 Task: Look for Airbnb properties in Lenbe, Haiti from 12th  December, 2023 to 15th December, 2023 for 3 adults.2 bedrooms having 3 beds and 1 bathroom. Property type can be flat. Booking option can be shelf check-in. Look for 3 properties as per requirement.
Action: Mouse moved to (451, 87)
Screenshot: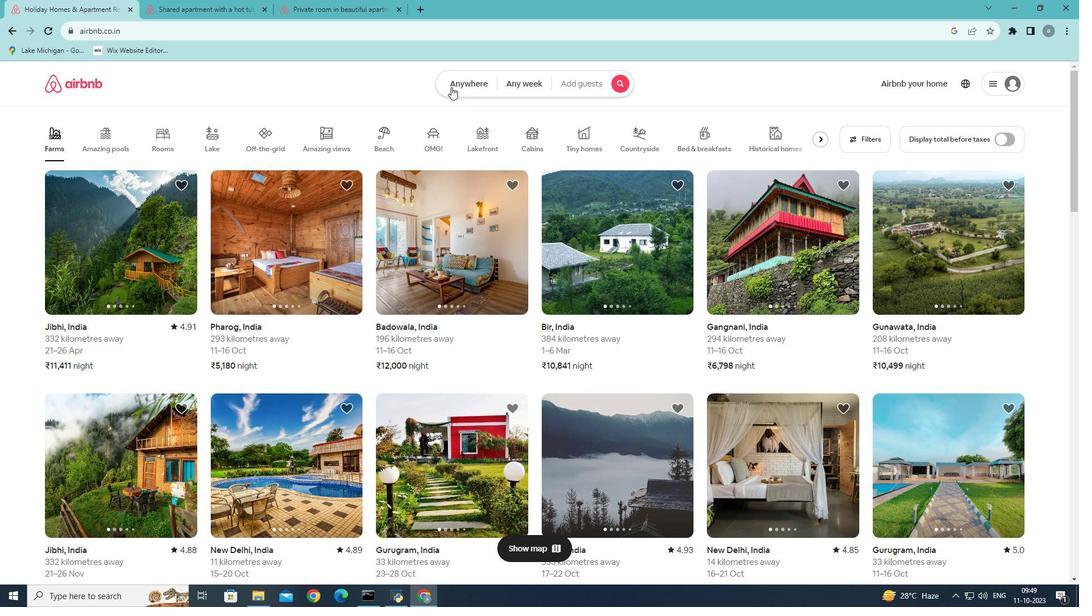 
Action: Mouse pressed left at (451, 87)
Screenshot: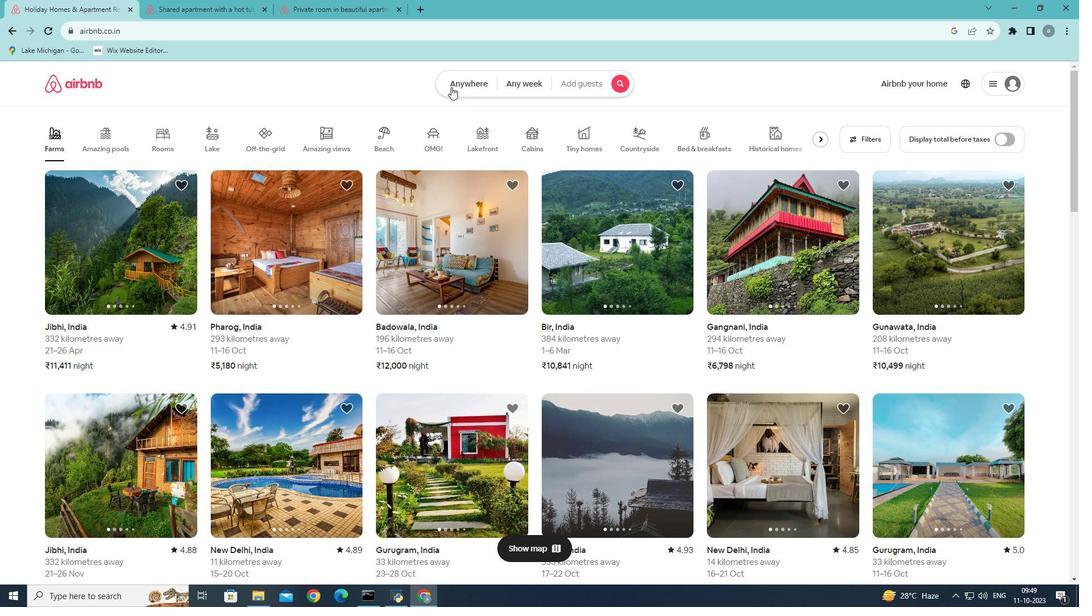 
Action: Mouse moved to (373, 127)
Screenshot: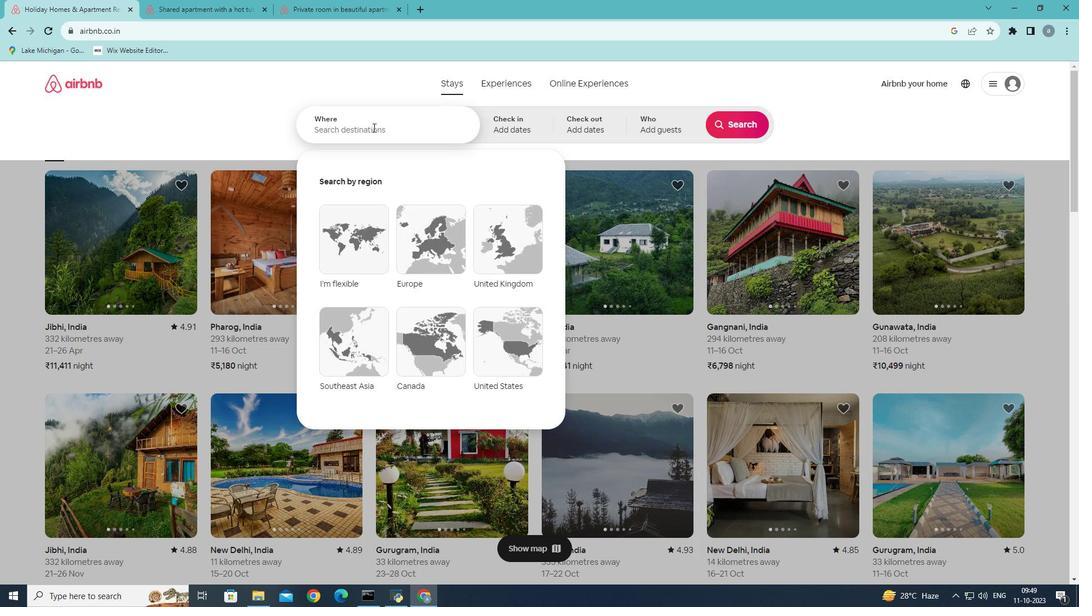 
Action: Mouse pressed left at (373, 127)
Screenshot: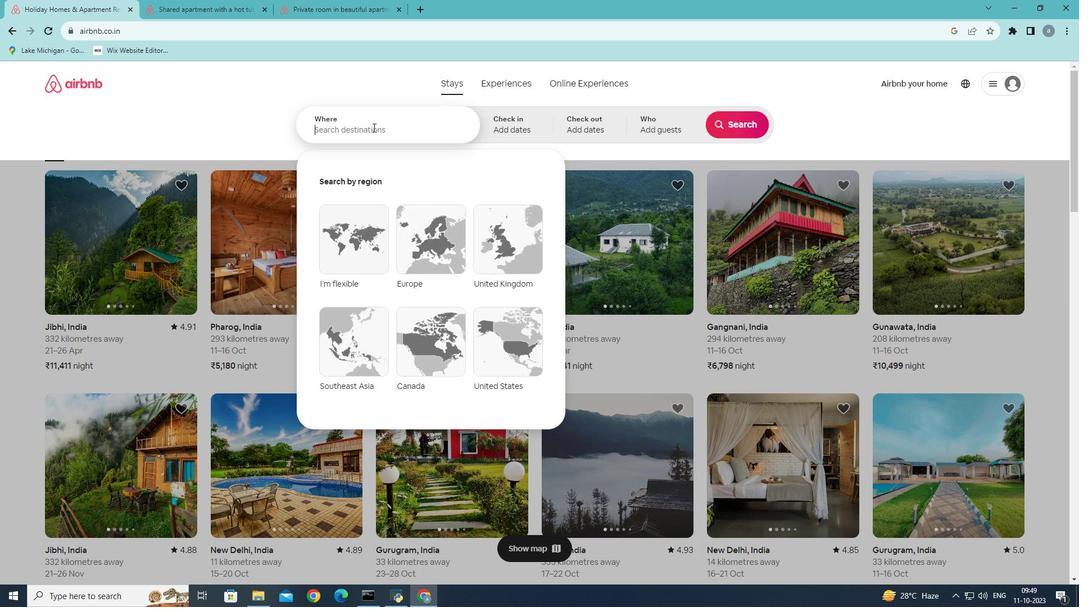 
Action: Key pressed <Key.shift><Key.shift><Key.shift><Key.shift><Key.shift><Key.shift><Key.shift><Key.shift><Key.shift><Key.shift><Key.shift><Key.shift>Lenbe
Screenshot: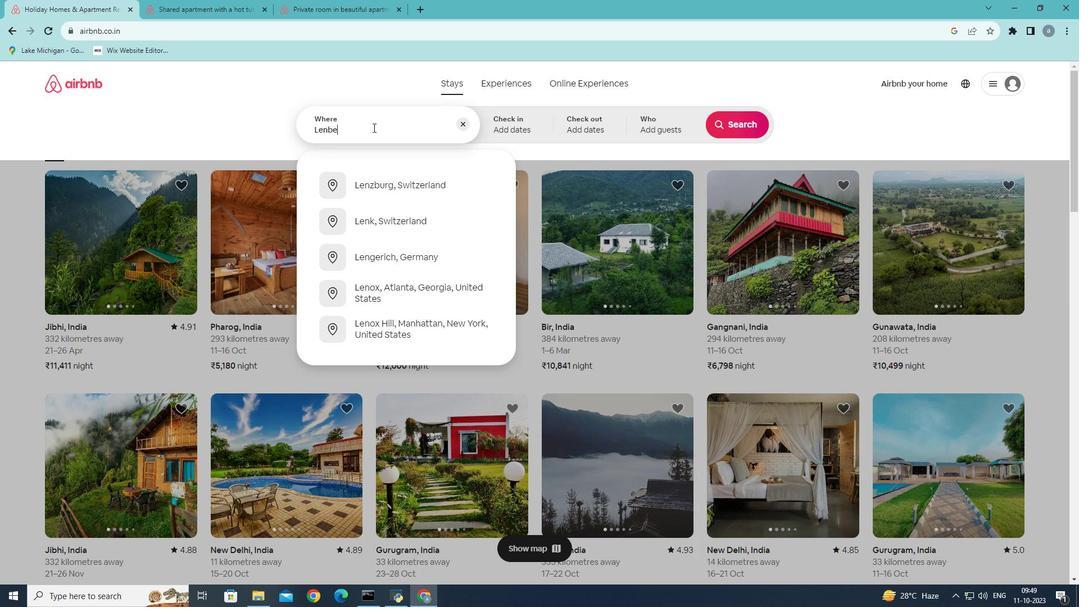 
Action: Mouse moved to (386, 223)
Screenshot: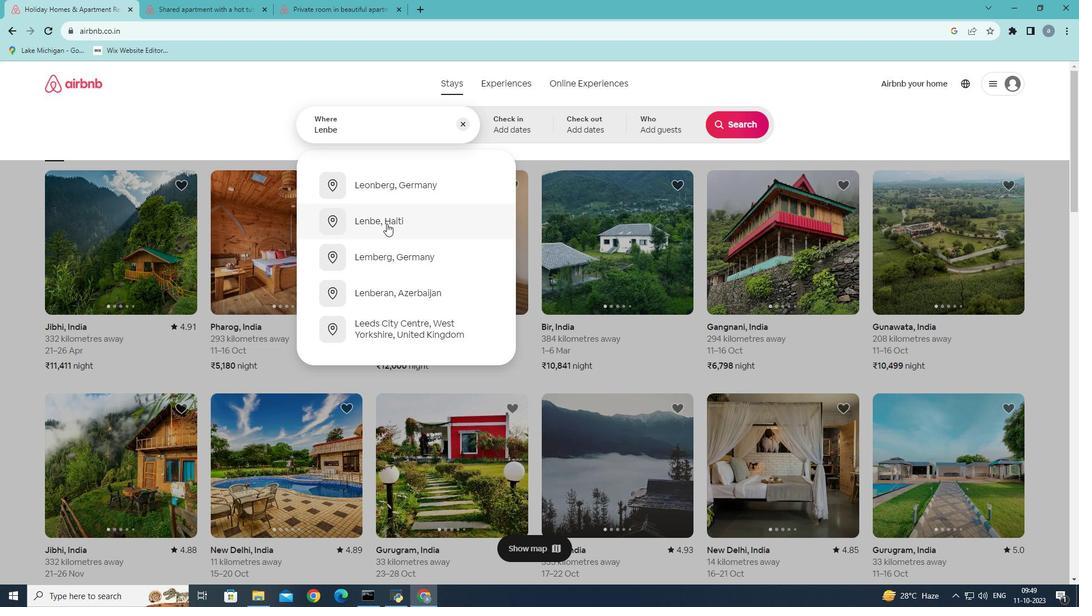 
Action: Mouse pressed left at (386, 223)
Screenshot: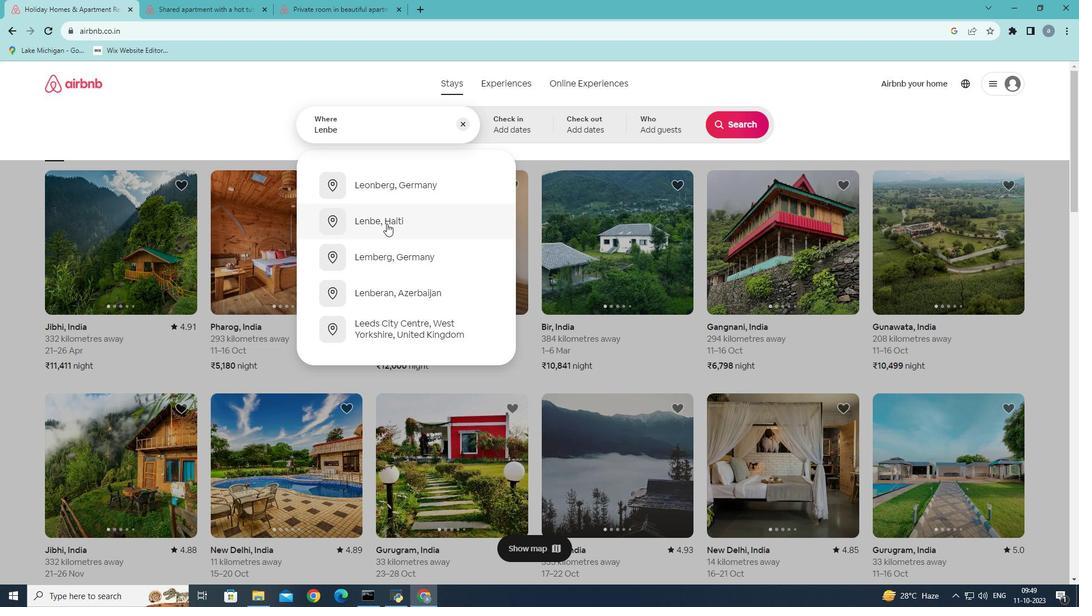 
Action: Mouse moved to (730, 213)
Screenshot: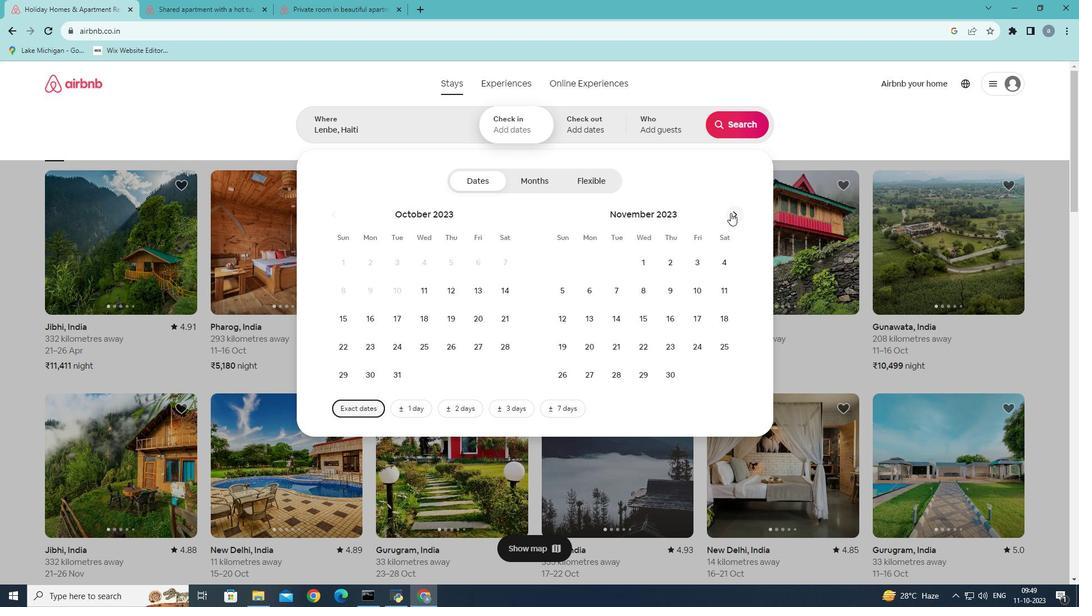 
Action: Mouse pressed left at (730, 213)
Screenshot: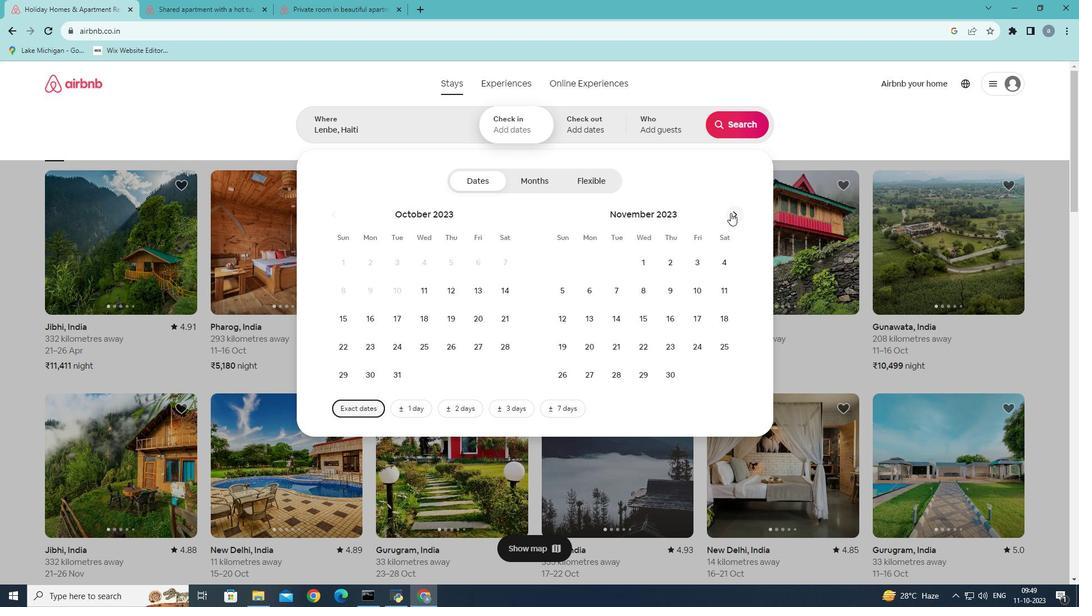 
Action: Mouse moved to (617, 314)
Screenshot: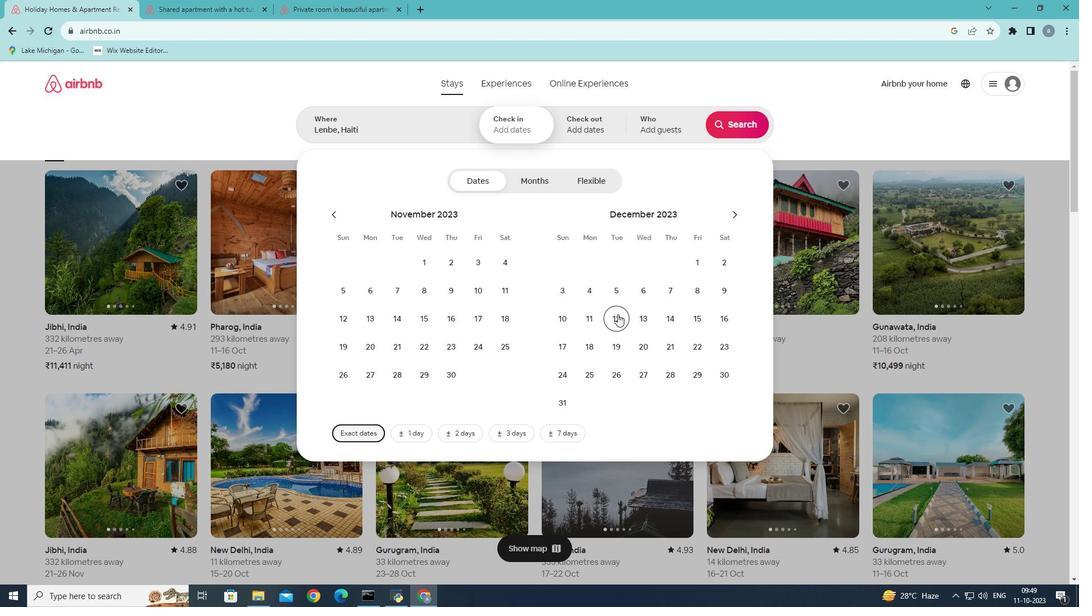 
Action: Mouse pressed left at (617, 314)
Screenshot: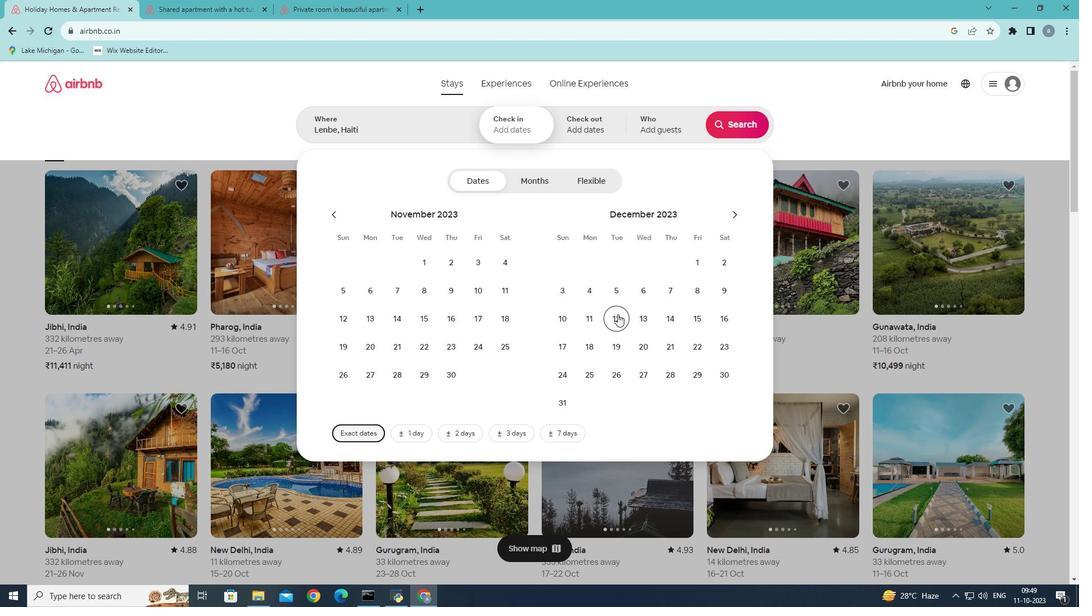 
Action: Mouse moved to (698, 315)
Screenshot: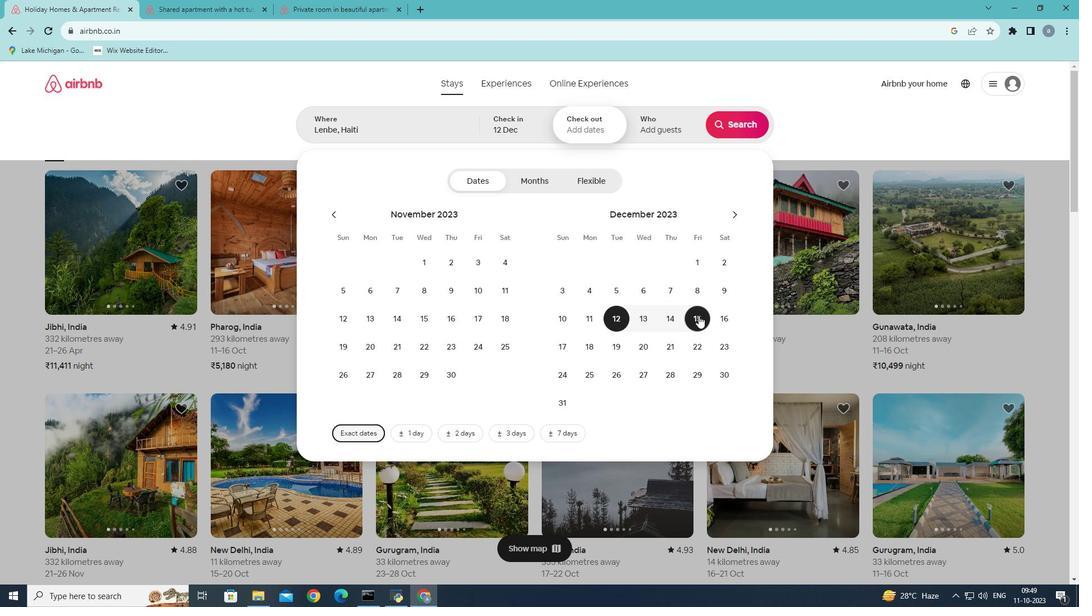 
Action: Mouse pressed left at (698, 315)
Screenshot: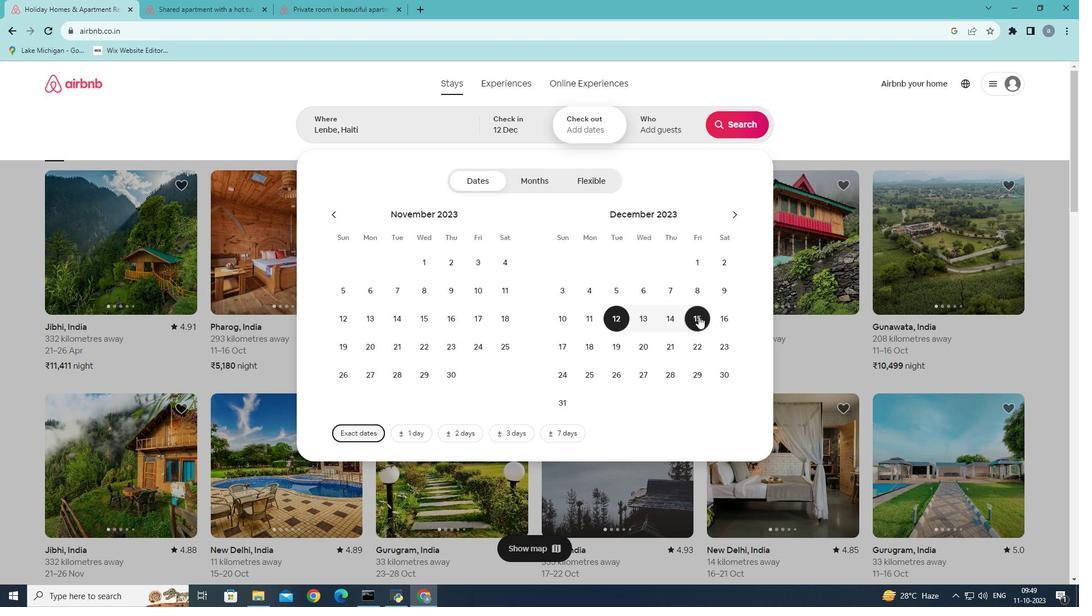 
Action: Mouse moved to (674, 131)
Screenshot: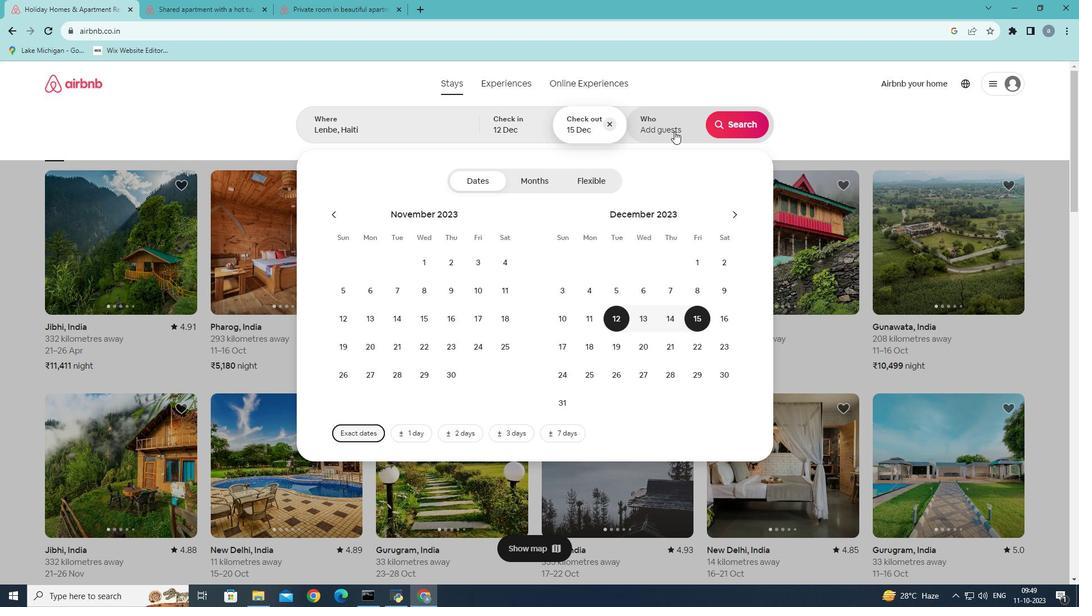 
Action: Mouse pressed left at (674, 131)
Screenshot: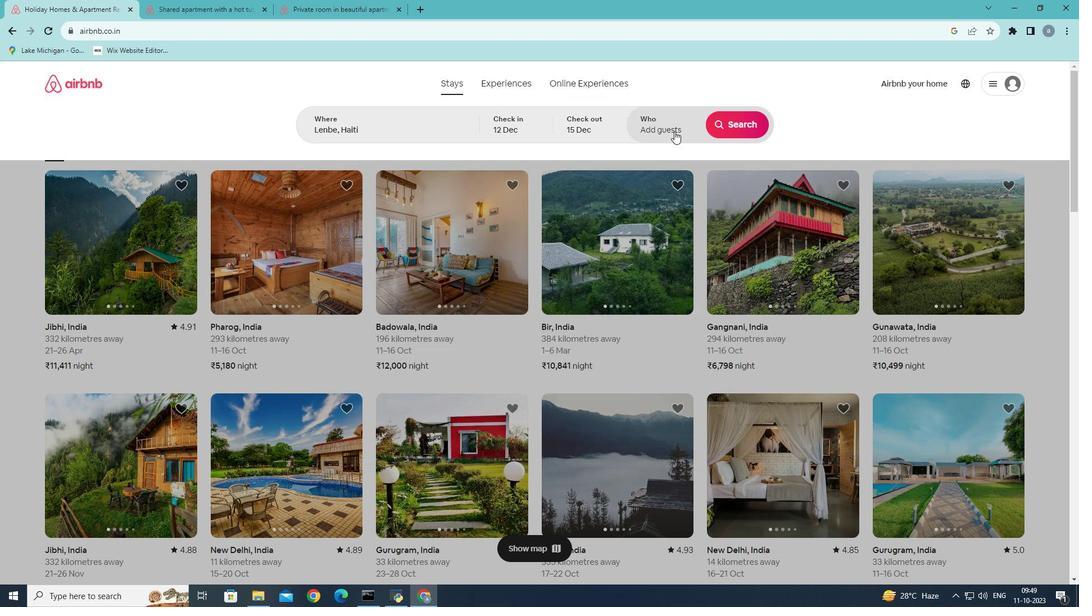 
Action: Mouse moved to (740, 180)
Screenshot: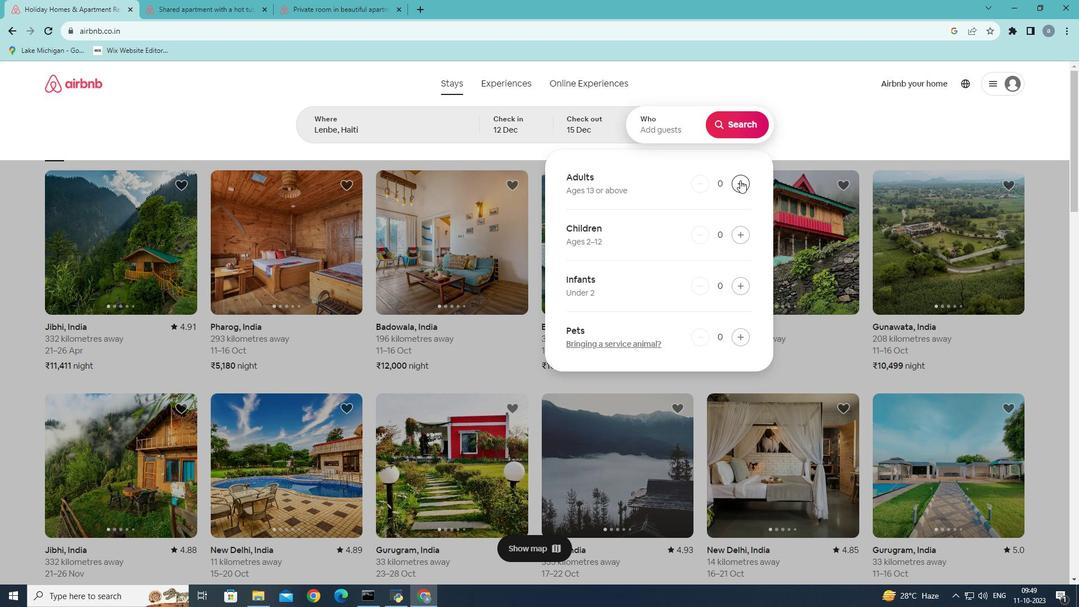 
Action: Mouse pressed left at (740, 180)
Screenshot: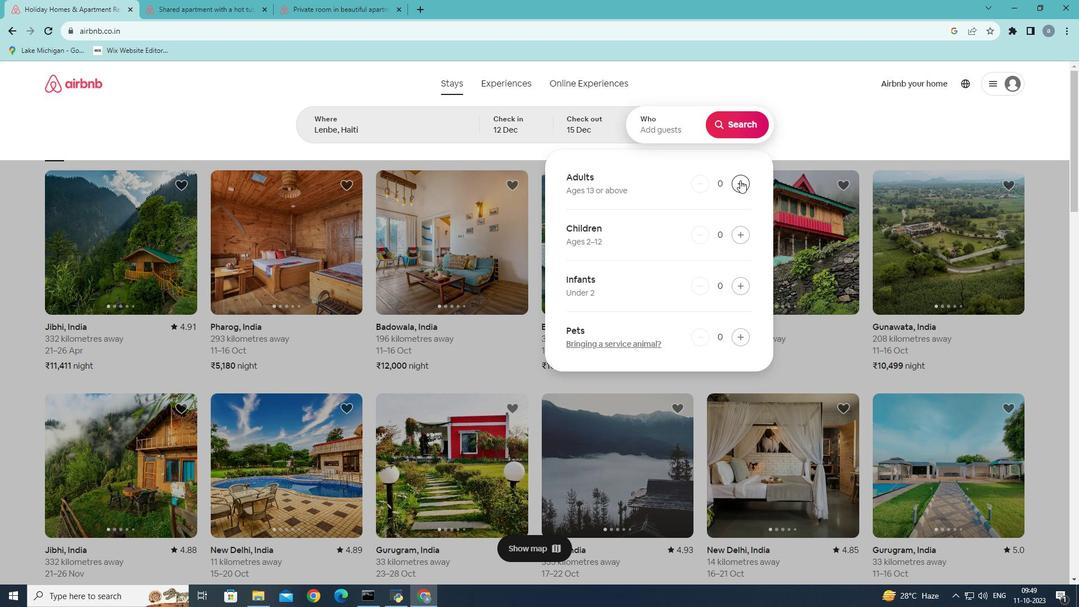 
Action: Mouse pressed left at (740, 180)
Screenshot: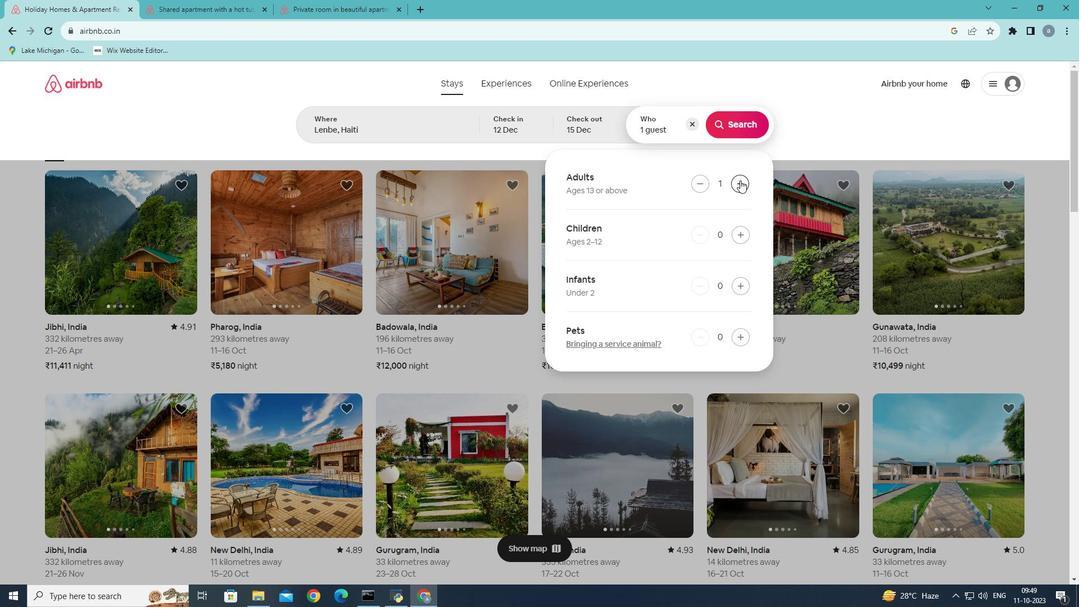 
Action: Mouse pressed left at (740, 180)
Screenshot: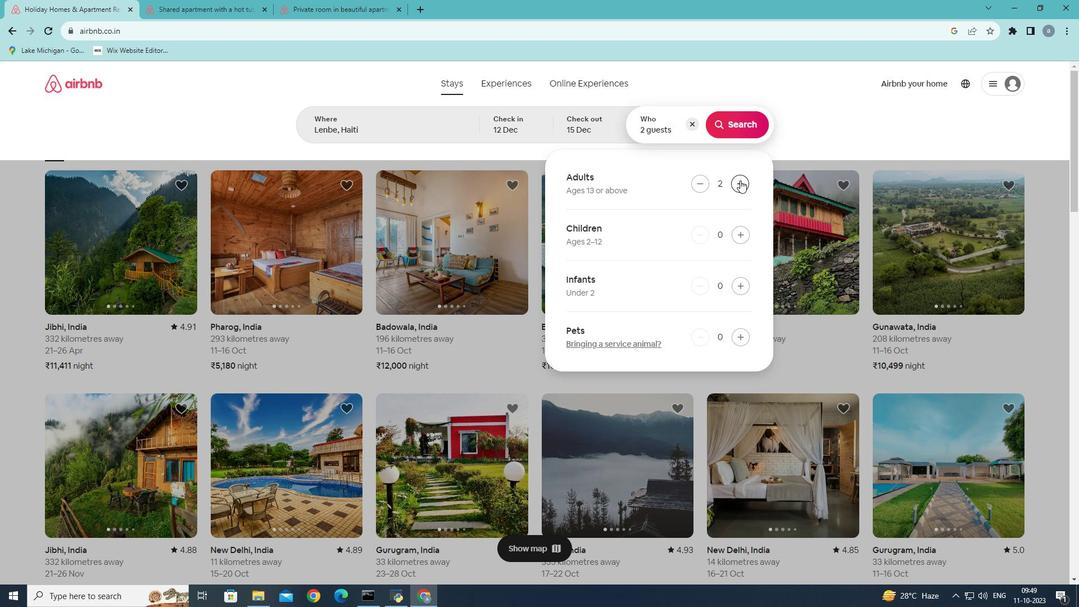 
Action: Mouse moved to (731, 126)
Screenshot: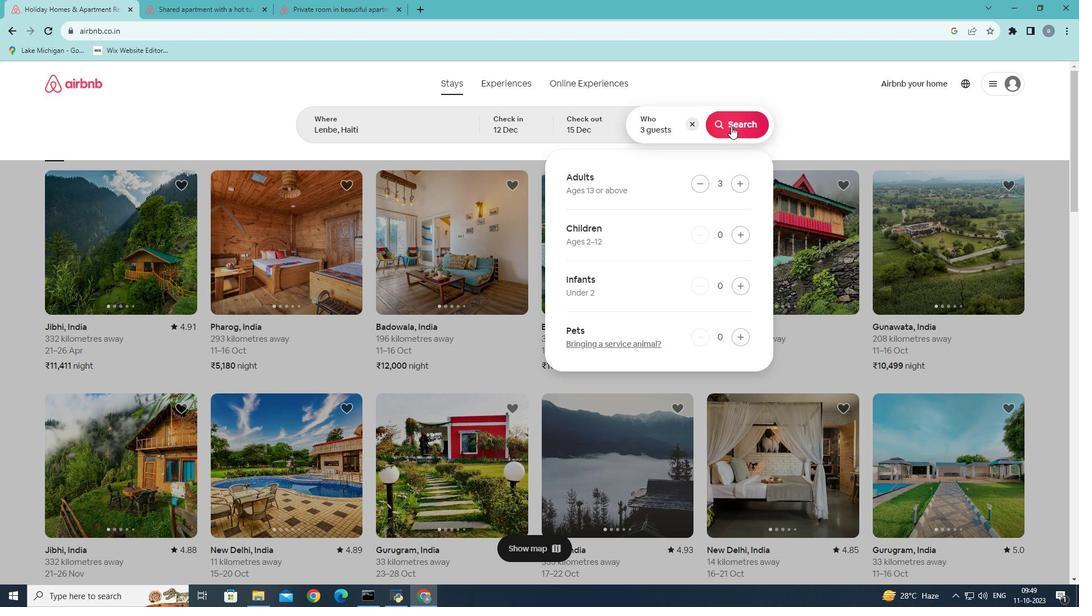 
Action: Mouse pressed left at (731, 126)
Screenshot: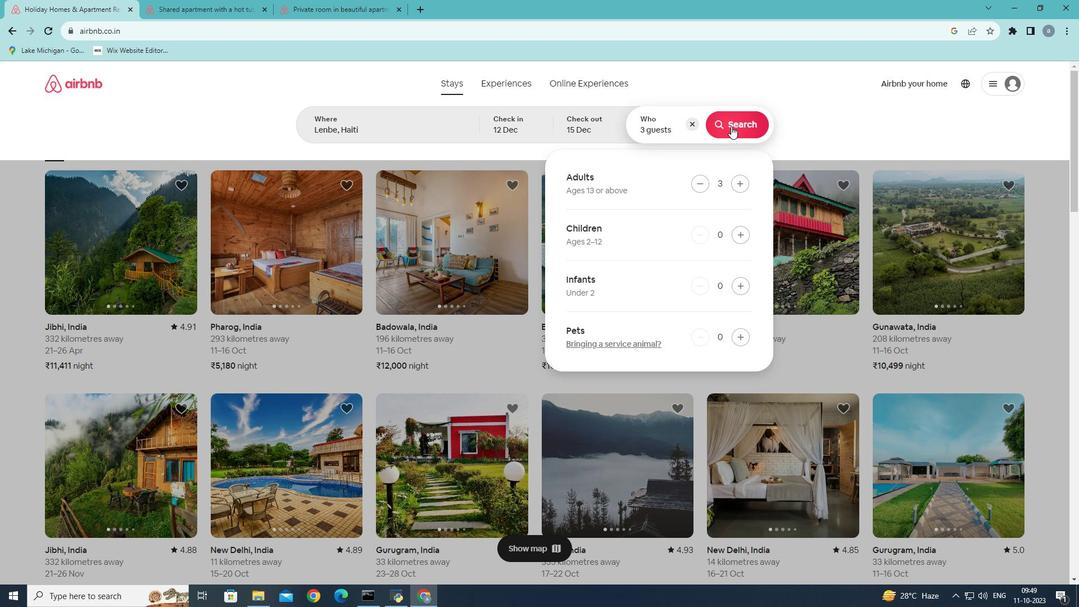 
Action: Mouse moved to (915, 131)
Screenshot: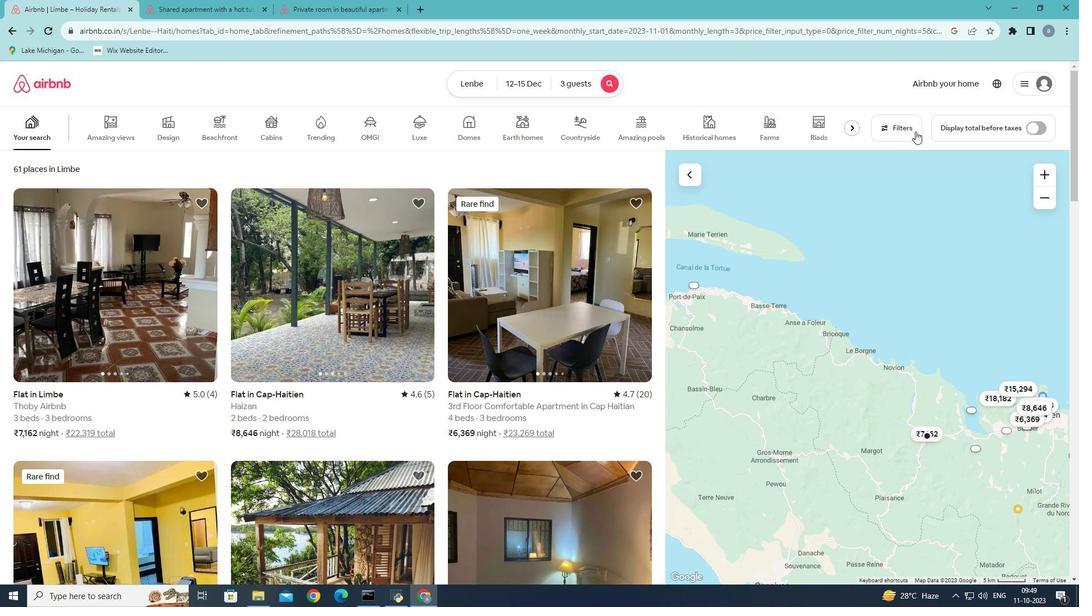 
Action: Mouse pressed left at (915, 131)
Screenshot: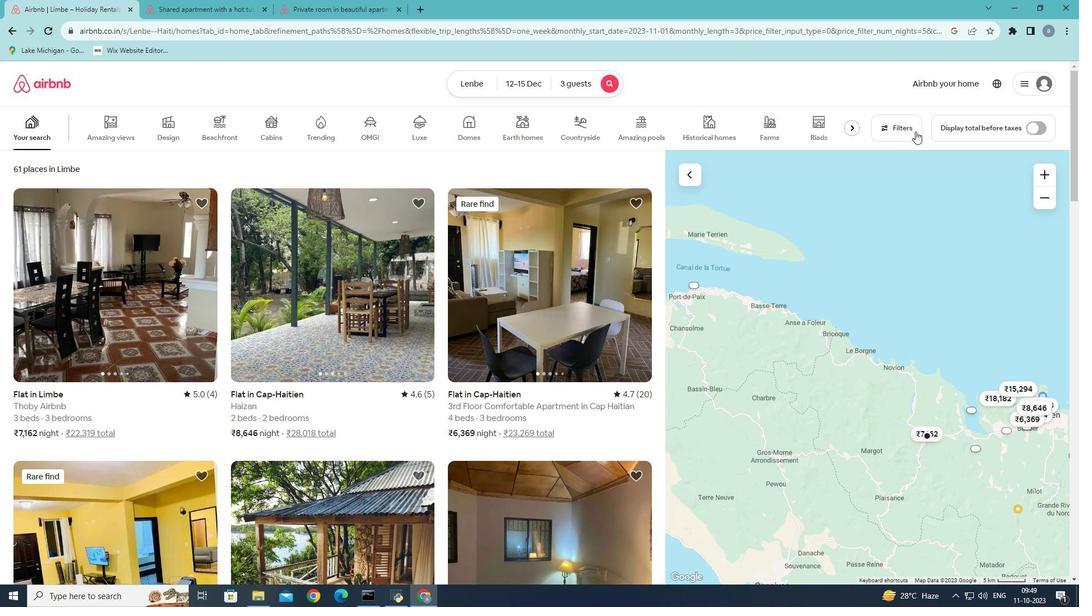
Action: Mouse moved to (438, 376)
Screenshot: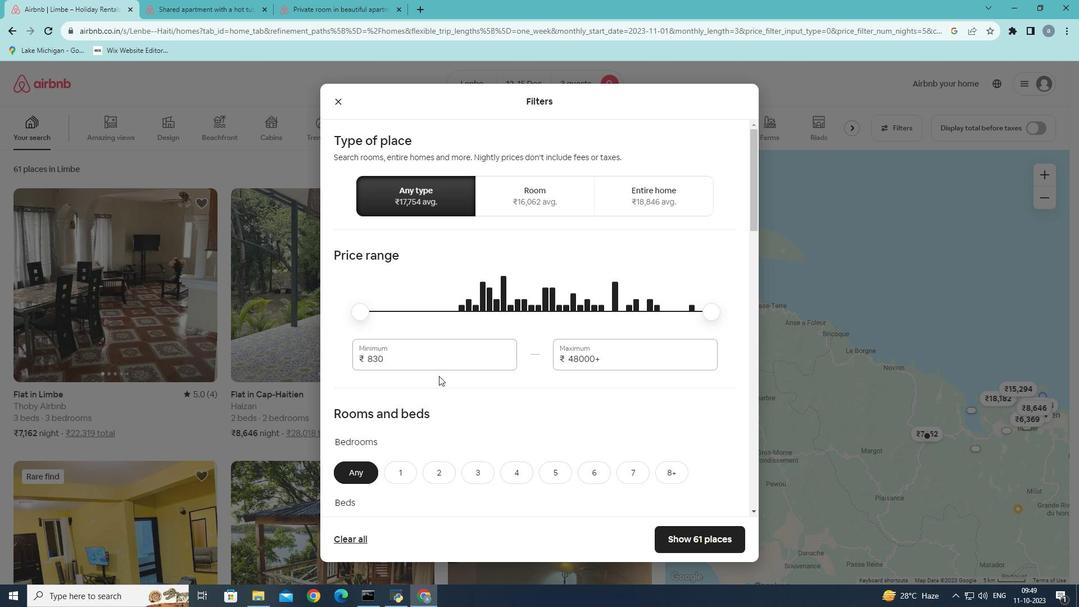 
Action: Mouse scrolled (438, 375) with delta (0, 0)
Screenshot: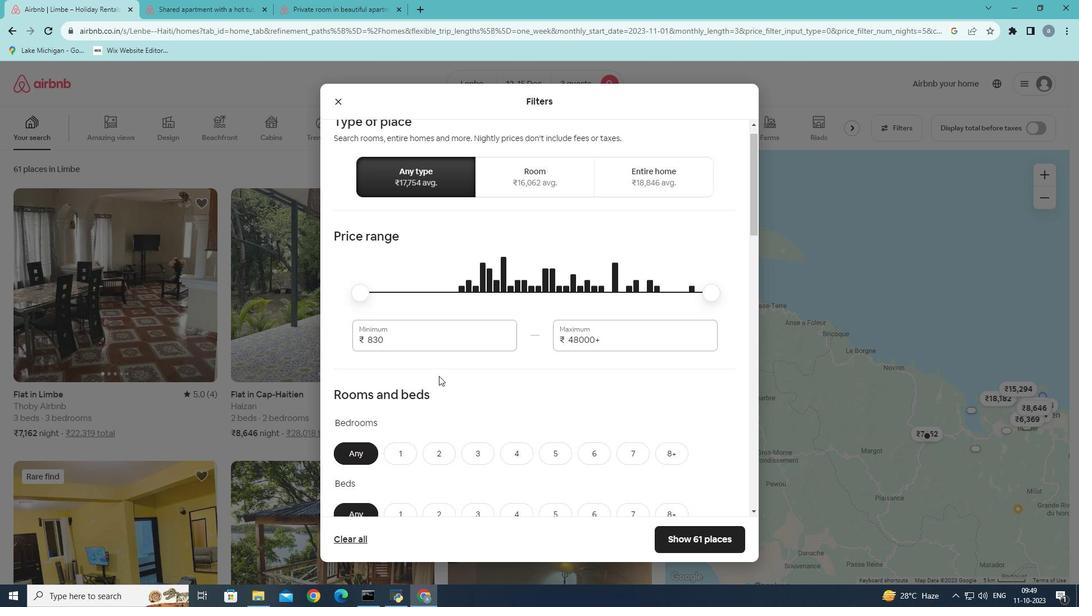 
Action: Mouse scrolled (438, 375) with delta (0, 0)
Screenshot: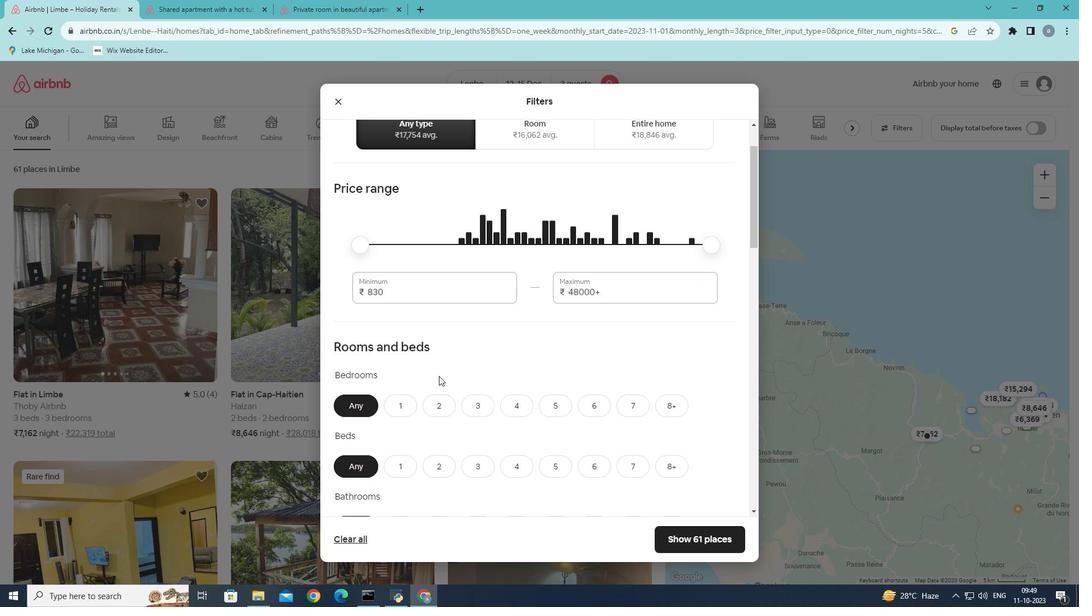 
Action: Mouse moved to (440, 362)
Screenshot: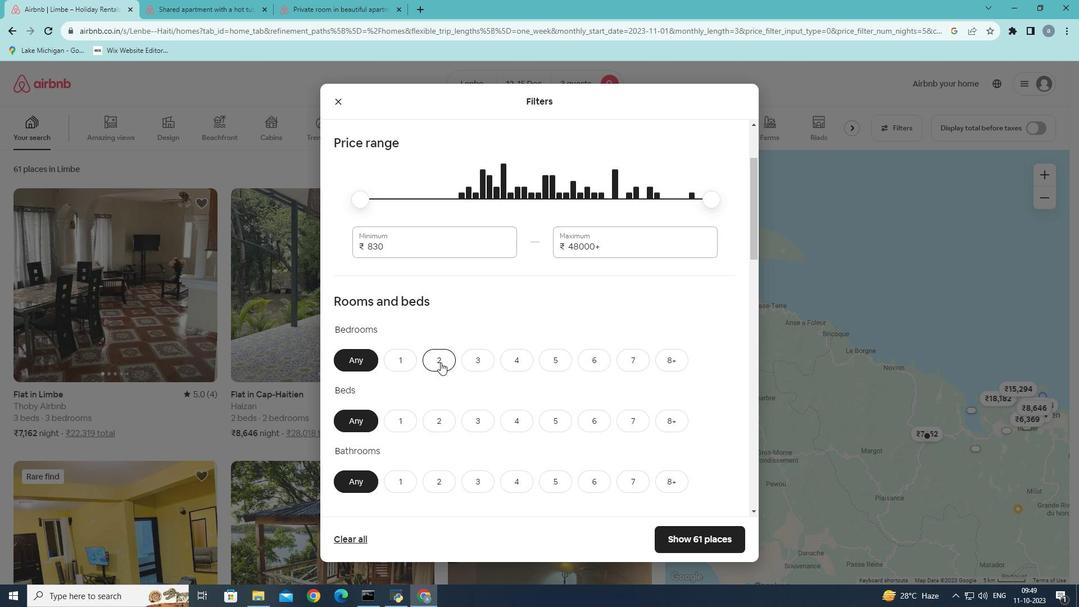 
Action: Mouse pressed left at (440, 362)
Screenshot: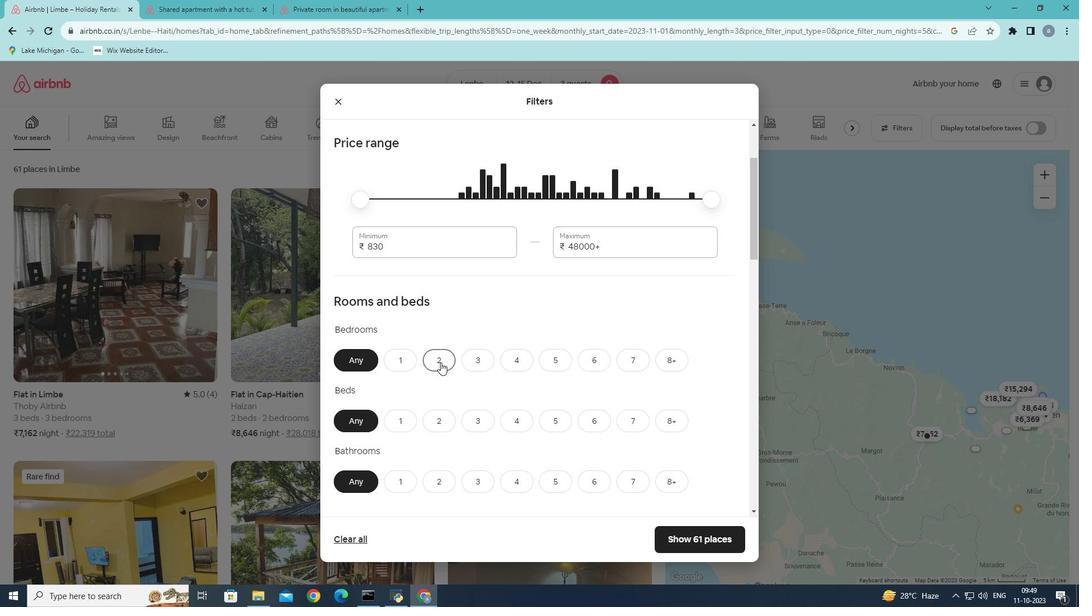 
Action: Mouse moved to (480, 424)
Screenshot: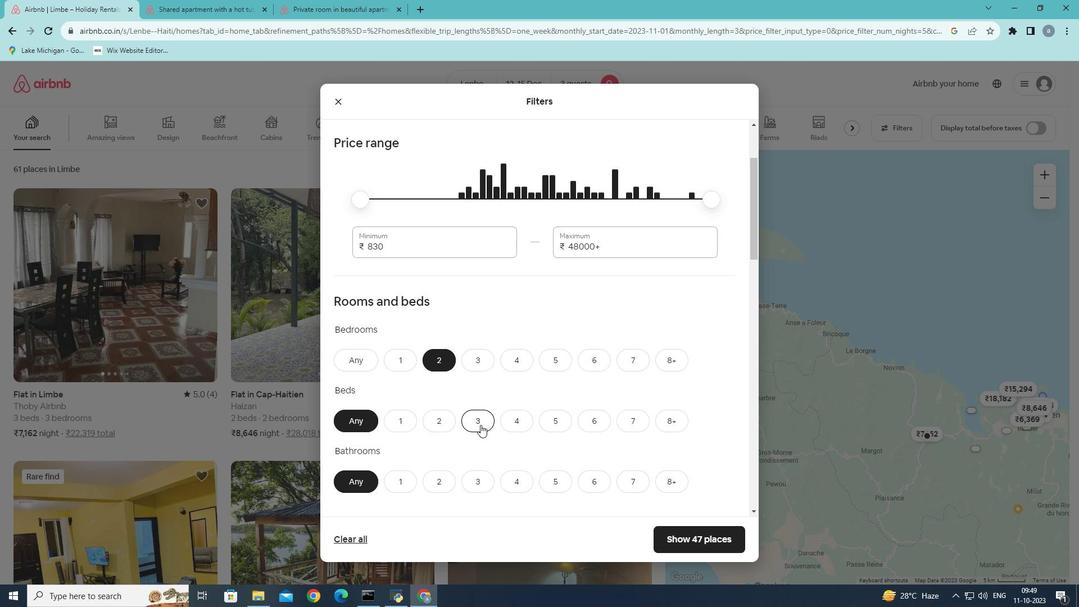 
Action: Mouse pressed left at (480, 424)
Screenshot: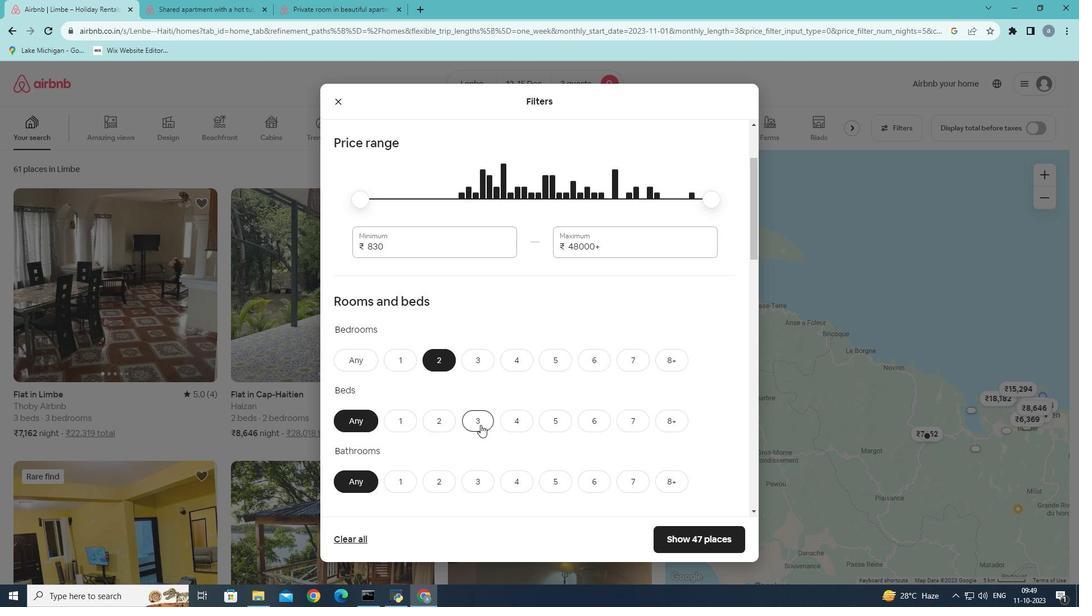
Action: Mouse moved to (402, 485)
Screenshot: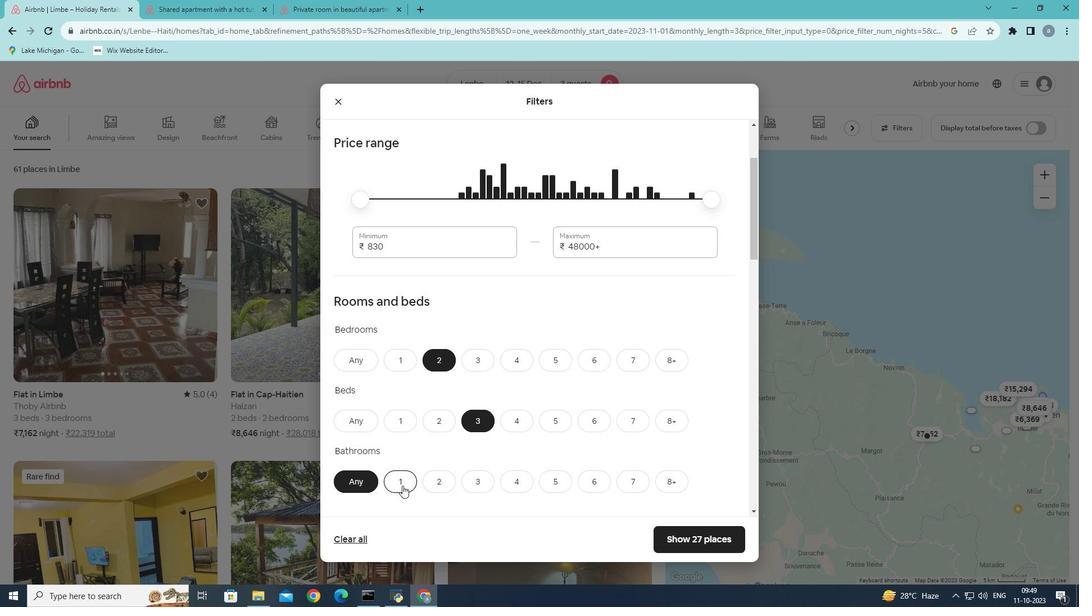 
Action: Mouse pressed left at (402, 485)
Screenshot: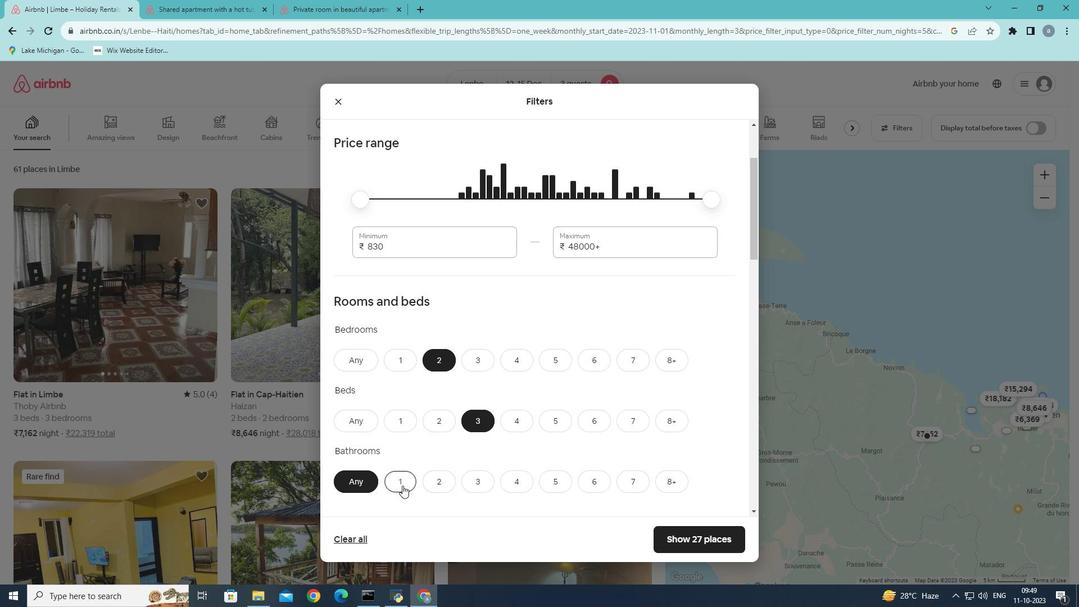 
Action: Mouse moved to (518, 424)
Screenshot: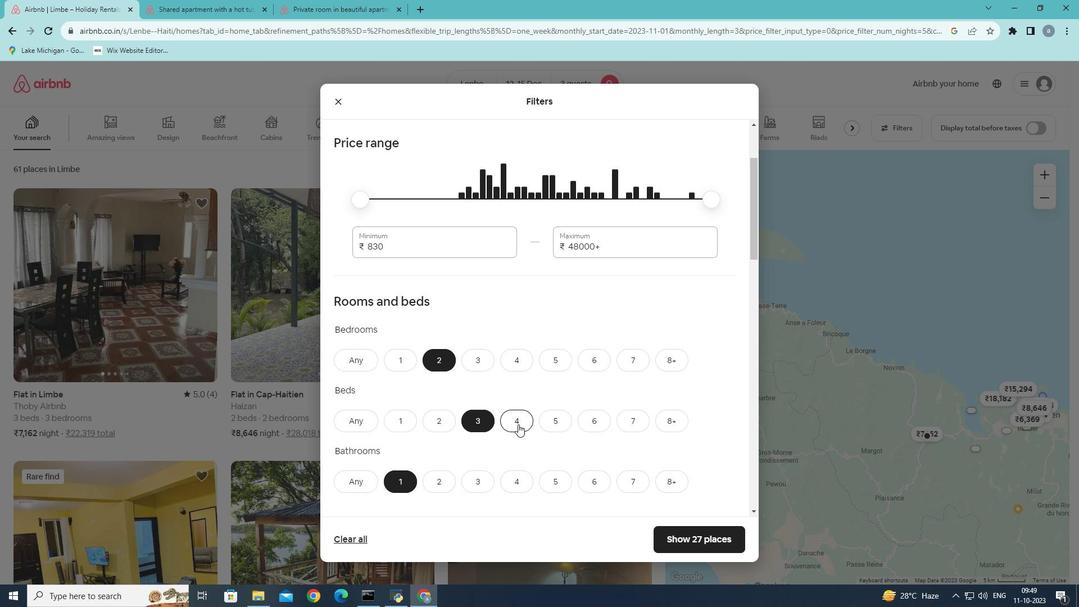 
Action: Mouse scrolled (518, 423) with delta (0, 0)
Screenshot: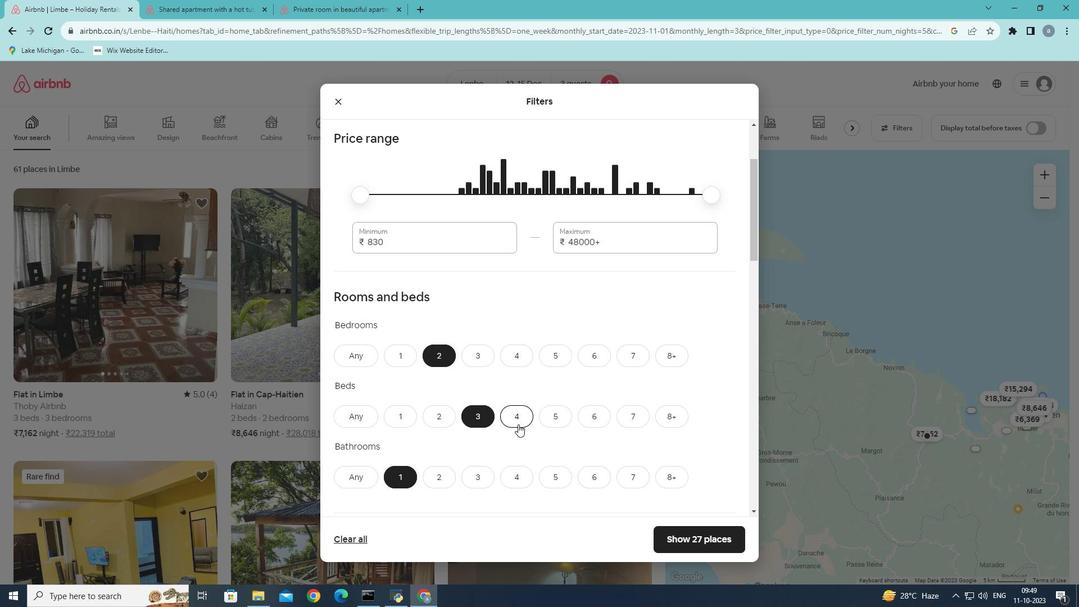 
Action: Mouse scrolled (518, 423) with delta (0, 0)
Screenshot: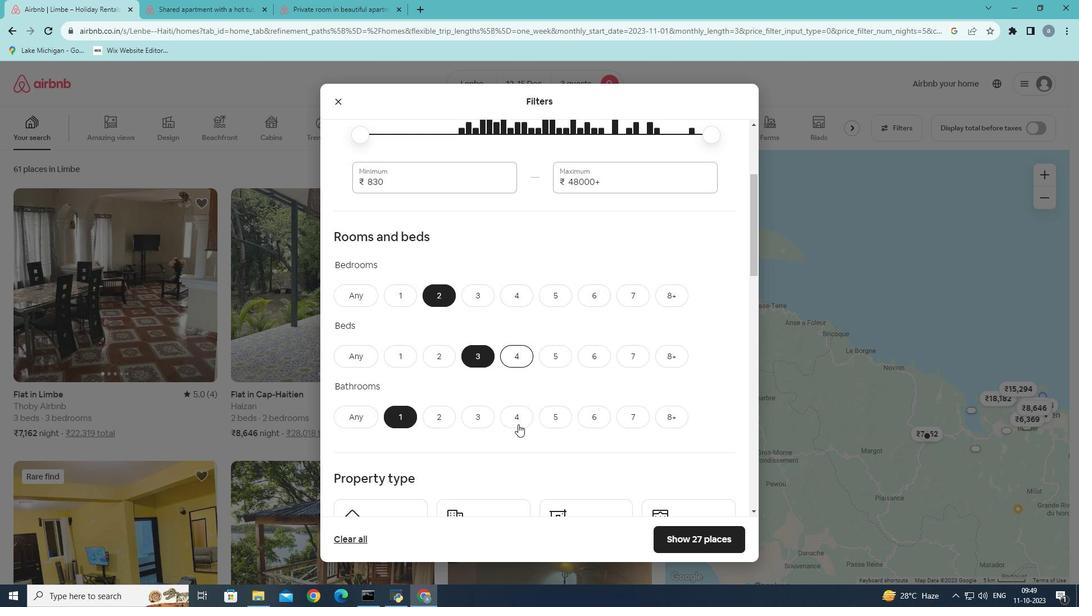 
Action: Mouse scrolled (518, 423) with delta (0, 0)
Screenshot: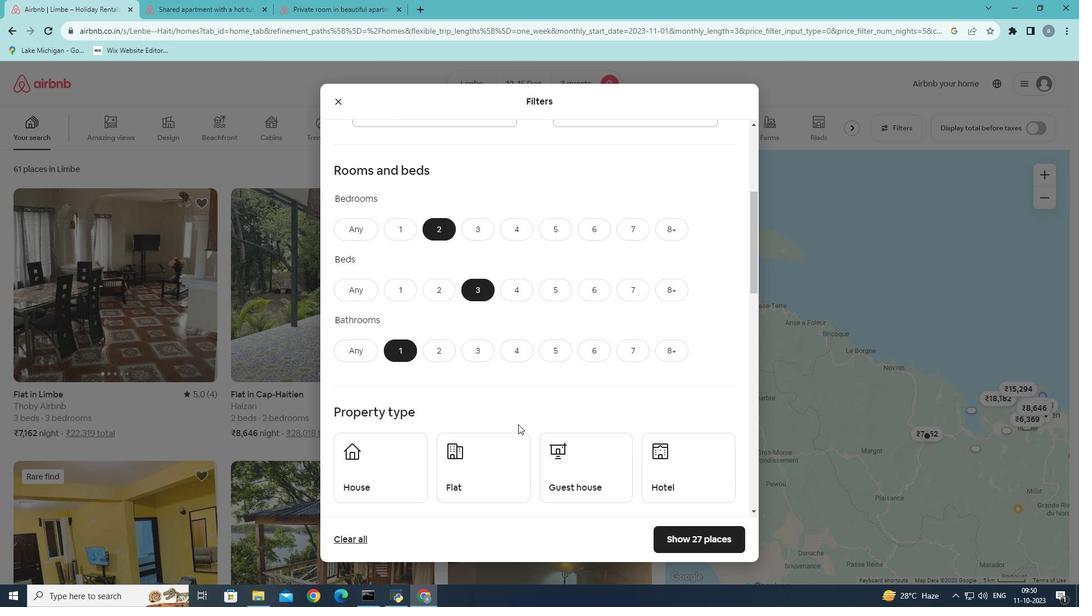 
Action: Mouse pressed left at (518, 424)
Screenshot: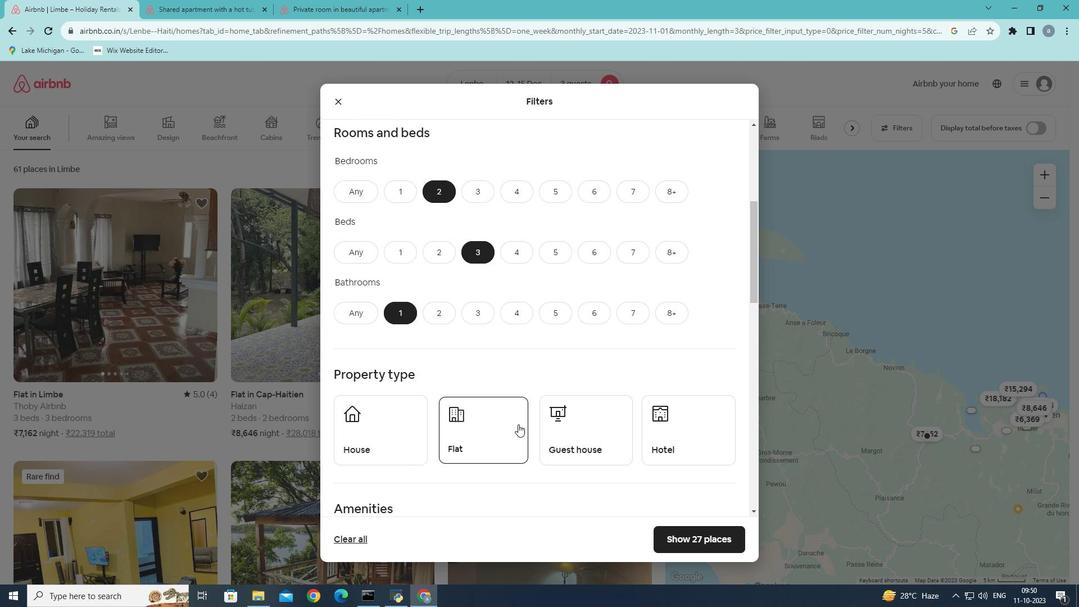
Action: Mouse scrolled (518, 423) with delta (0, 0)
Screenshot: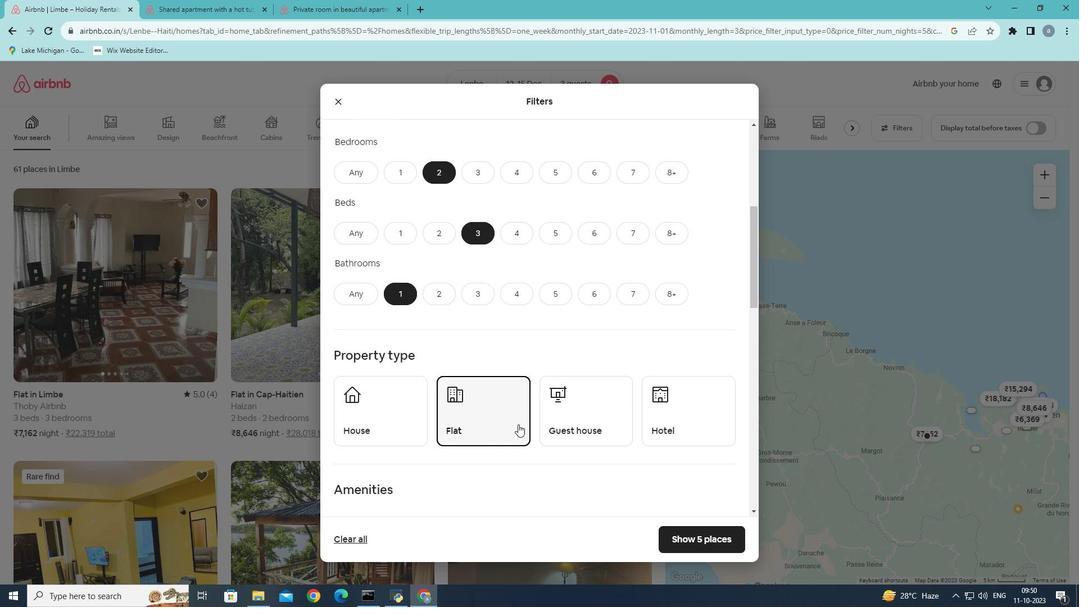 
Action: Mouse scrolled (518, 423) with delta (0, 0)
Screenshot: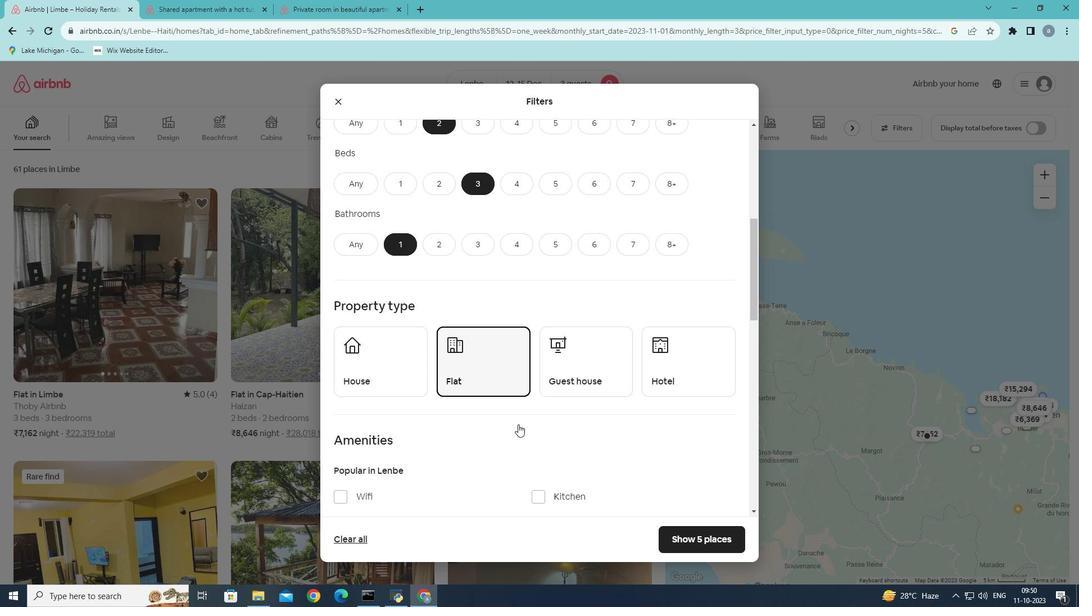 
Action: Mouse scrolled (518, 423) with delta (0, 0)
Screenshot: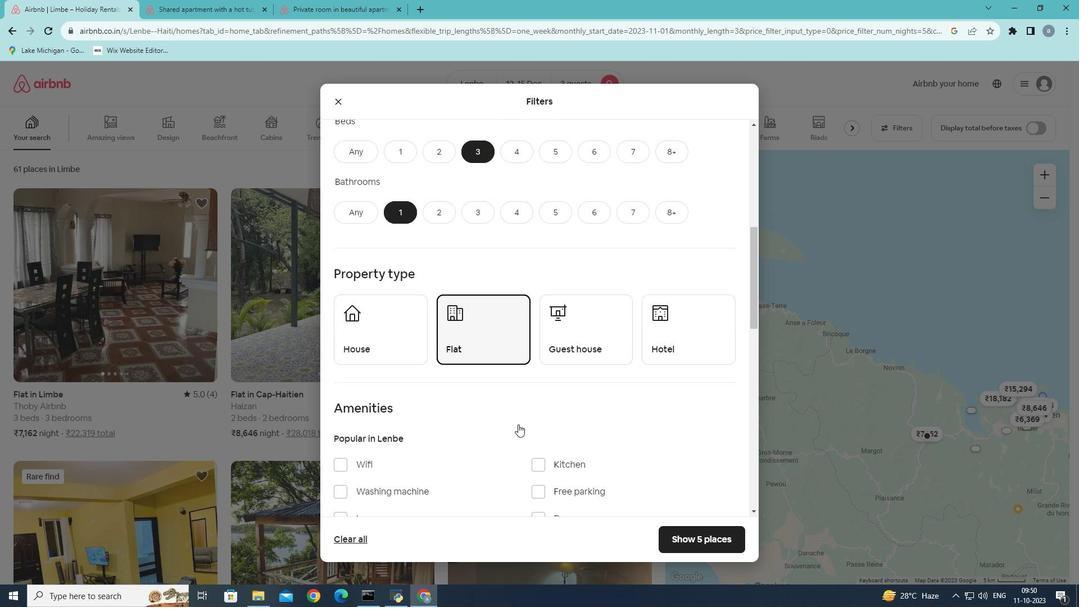 
Action: Mouse moved to (483, 403)
Screenshot: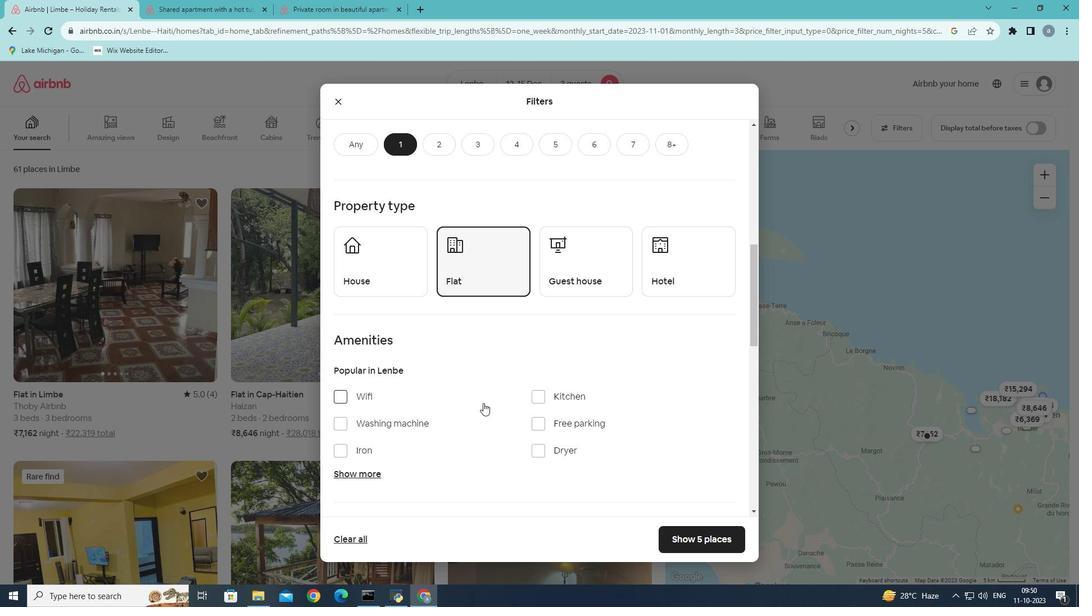 
Action: Mouse scrolled (483, 402) with delta (0, 0)
Screenshot: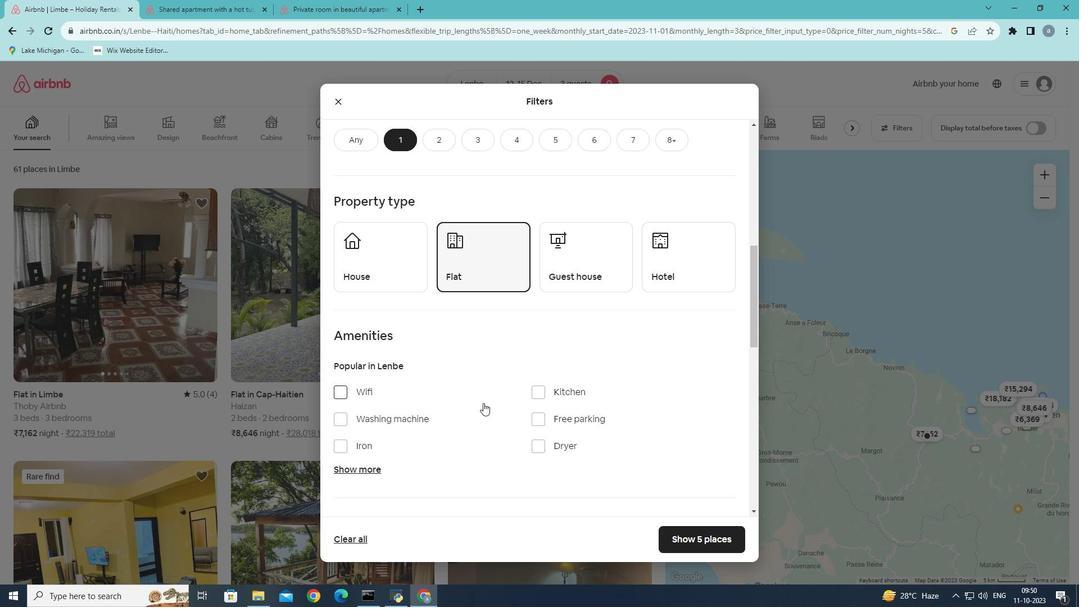 
Action: Mouse scrolled (483, 402) with delta (0, 0)
Screenshot: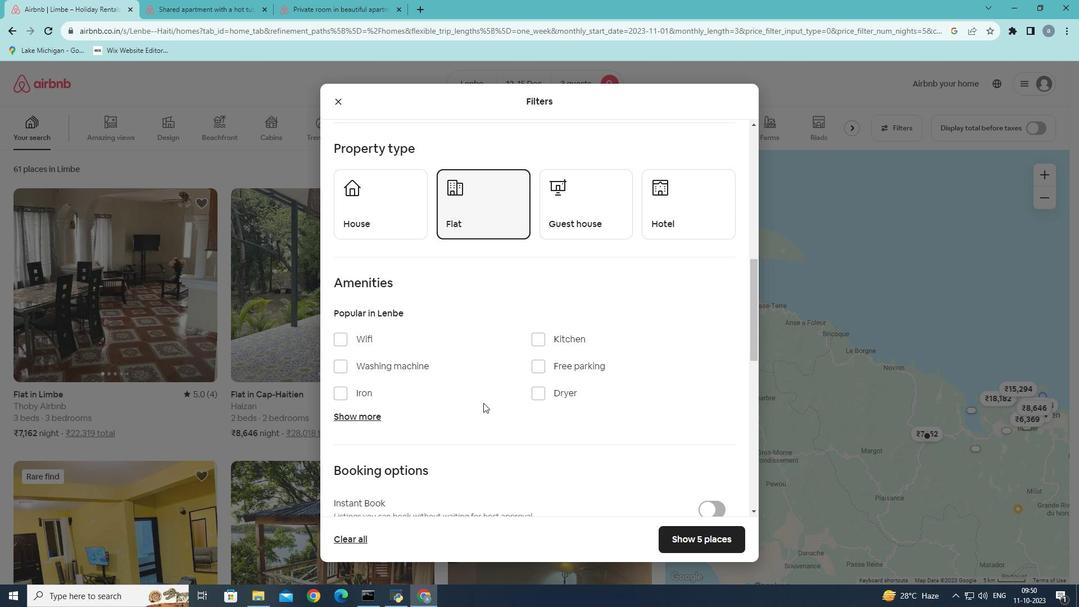 
Action: Mouse scrolled (483, 402) with delta (0, 0)
Screenshot: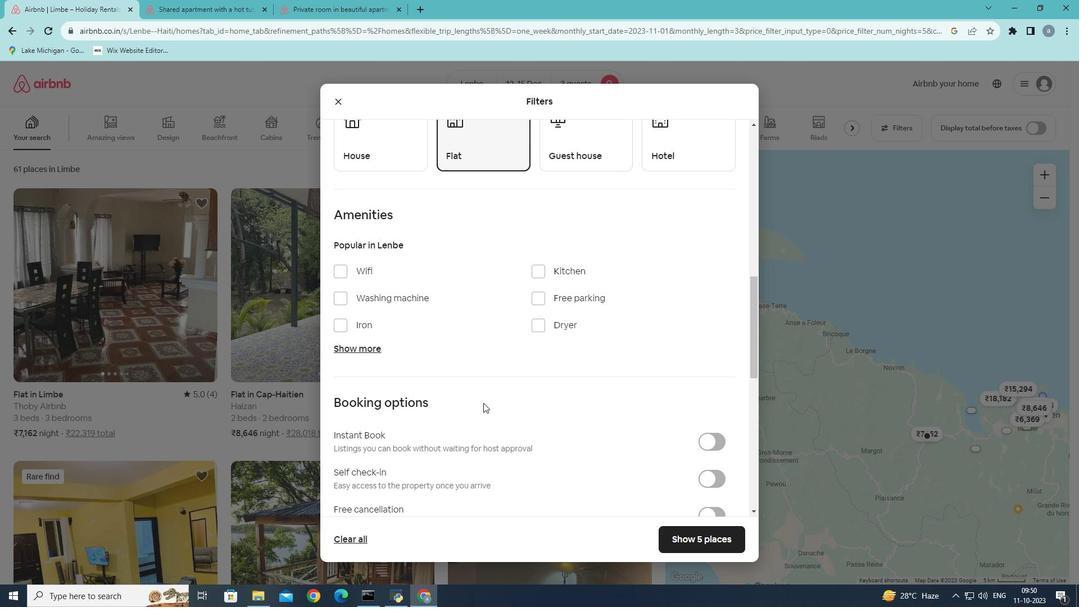
Action: Mouse moved to (711, 436)
Screenshot: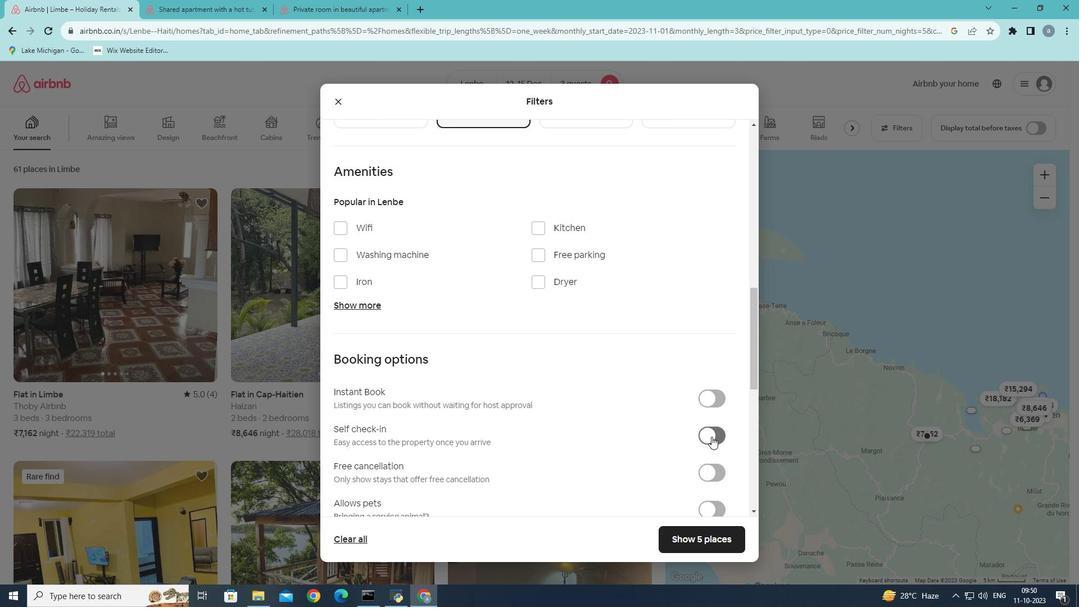 
Action: Mouse pressed left at (711, 436)
Screenshot: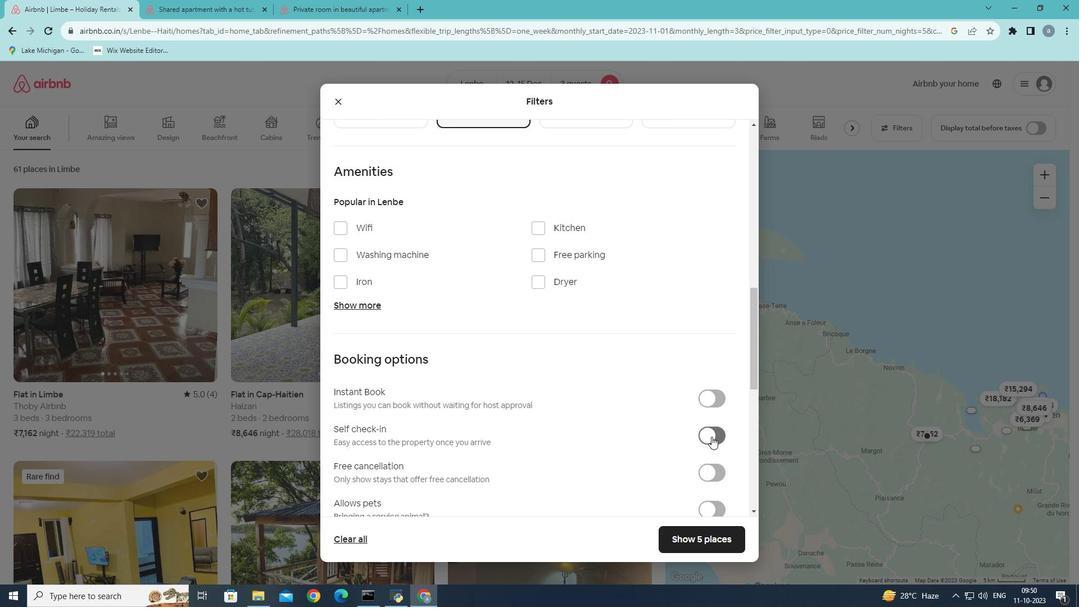 
Action: Mouse moved to (563, 439)
Screenshot: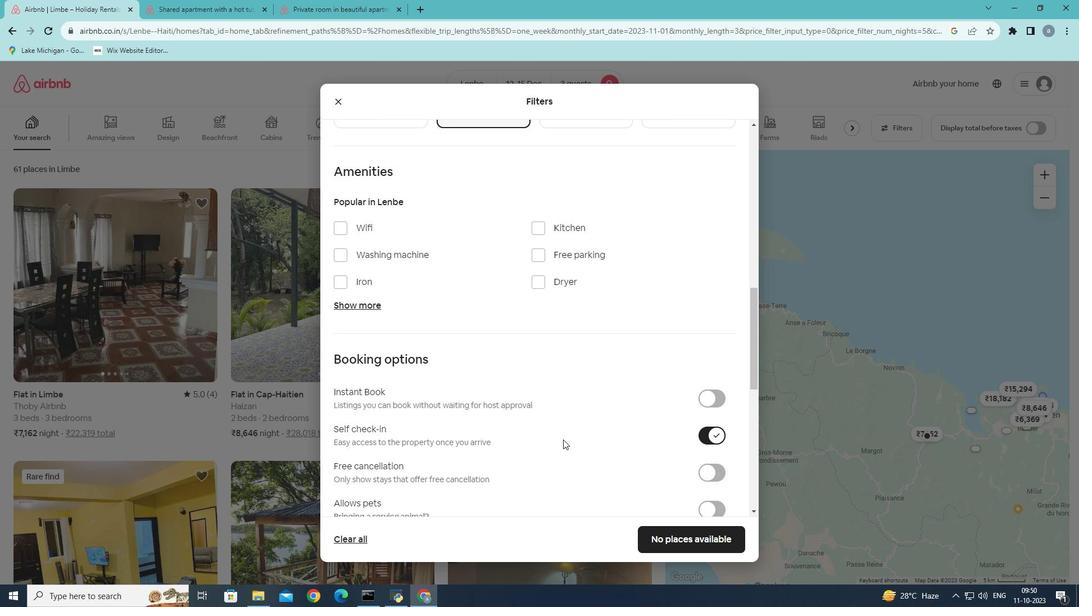 
Action: Mouse scrolled (563, 438) with delta (0, 0)
Screenshot: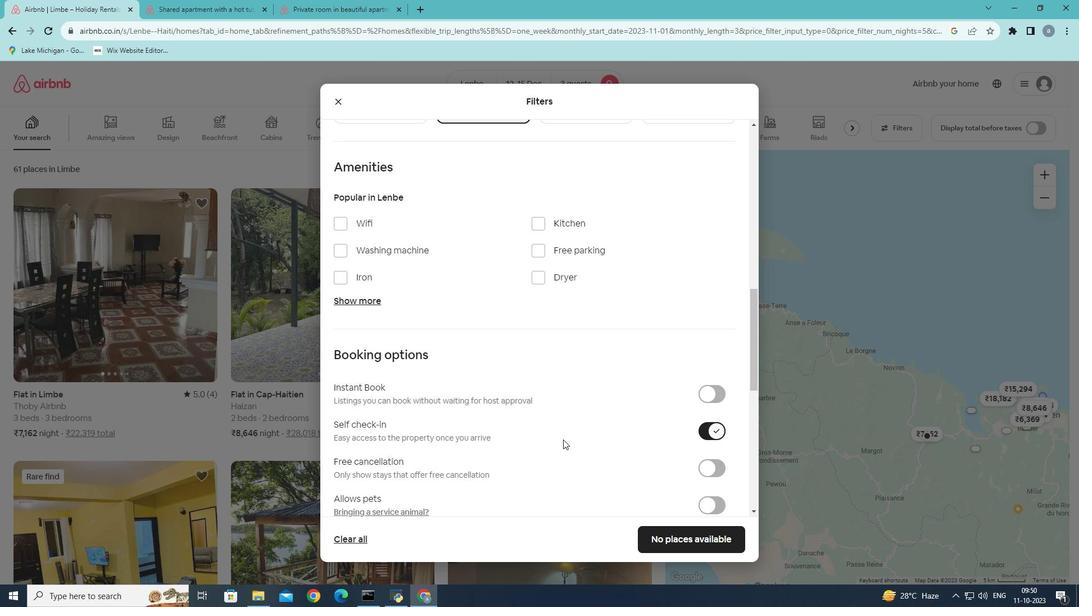 
Action: Mouse scrolled (563, 438) with delta (0, 0)
Screenshot: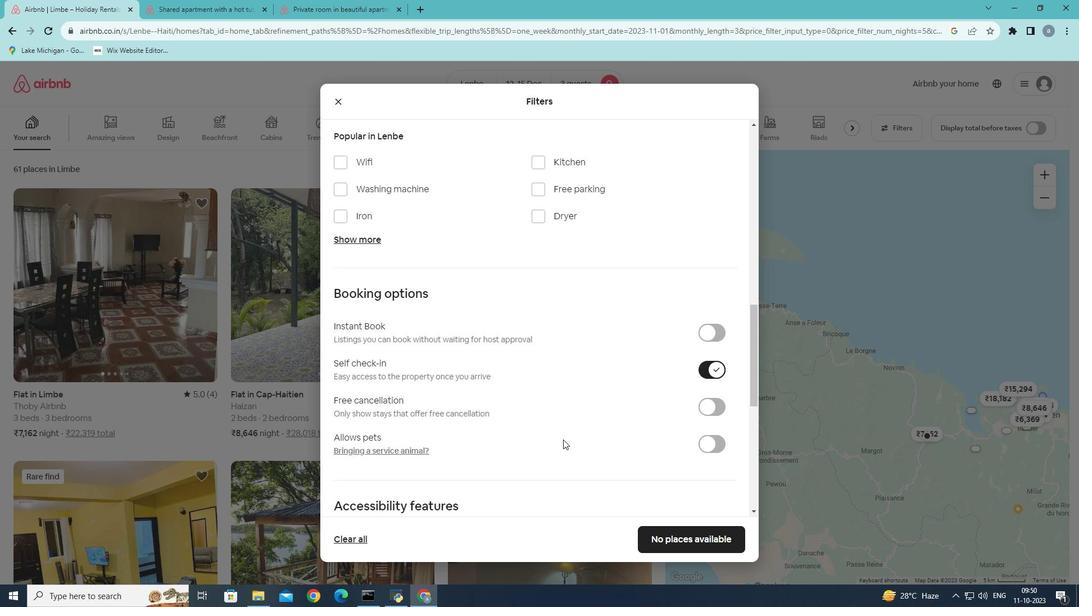 
Action: Mouse scrolled (563, 438) with delta (0, 0)
Screenshot: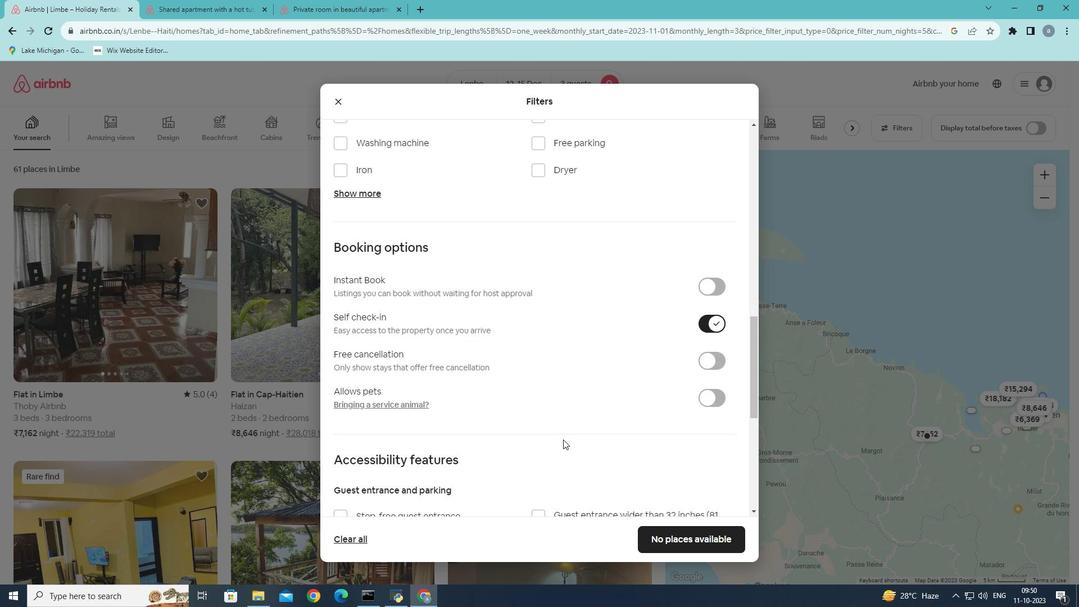 
Action: Mouse scrolled (563, 438) with delta (0, 0)
Screenshot: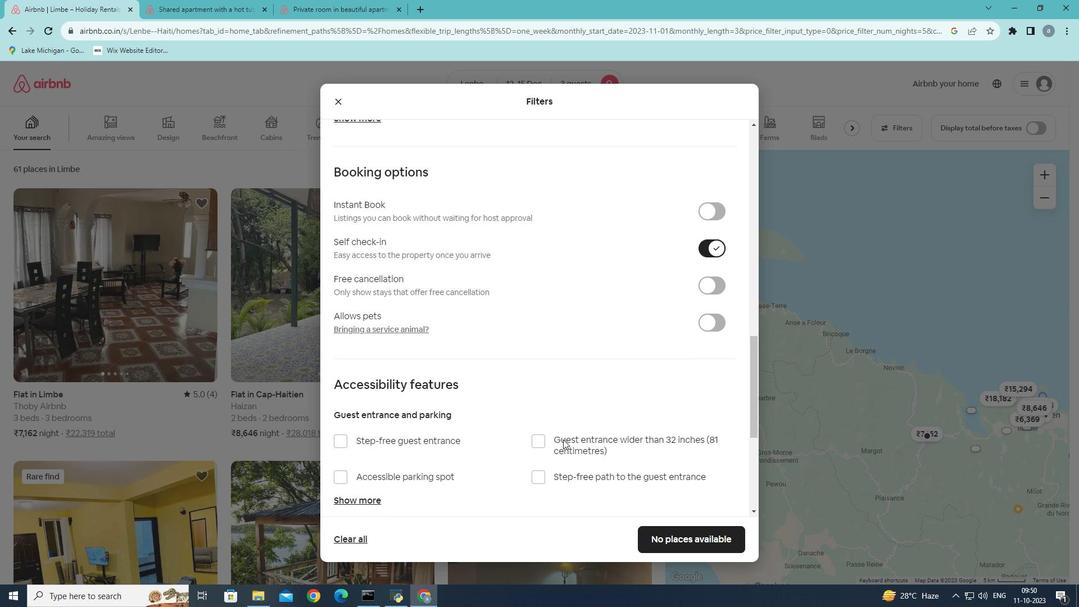
Action: Mouse scrolled (563, 438) with delta (0, 0)
Screenshot: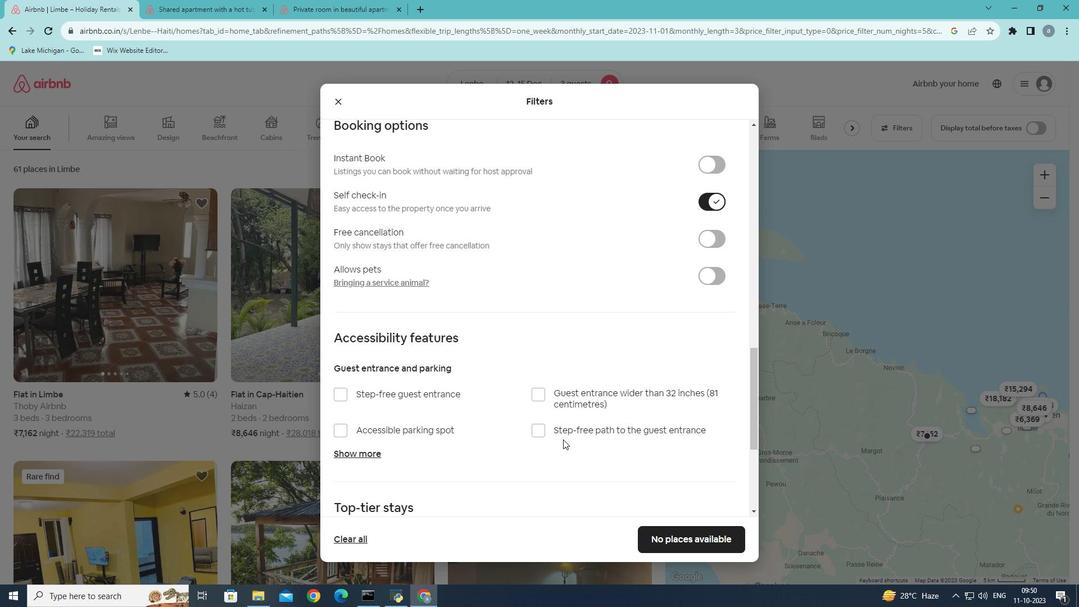 
Action: Mouse scrolled (563, 438) with delta (0, 0)
Screenshot: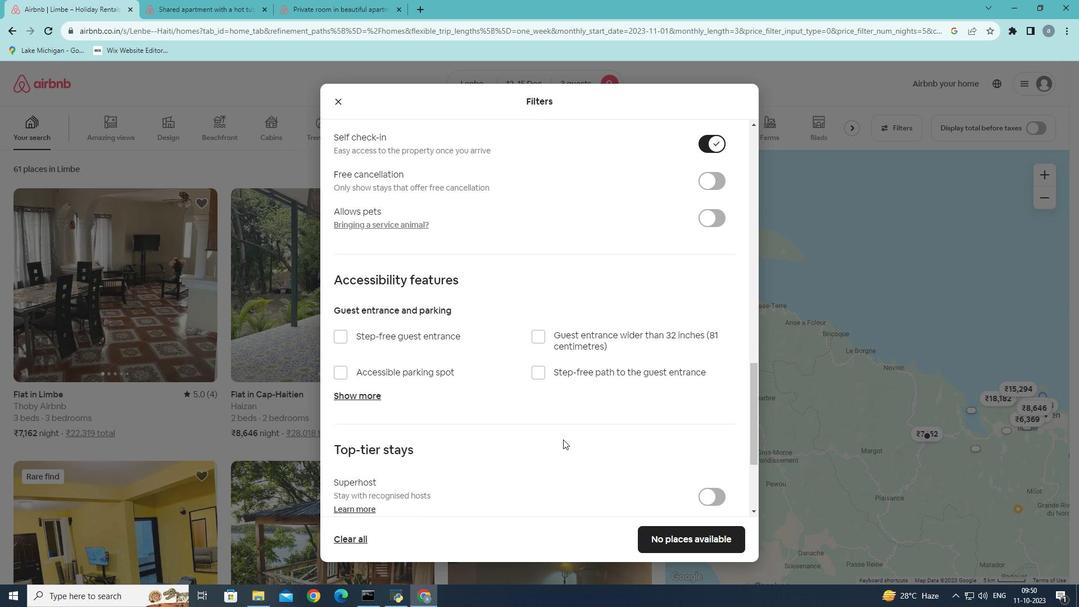 
Action: Mouse scrolled (563, 438) with delta (0, 0)
Screenshot: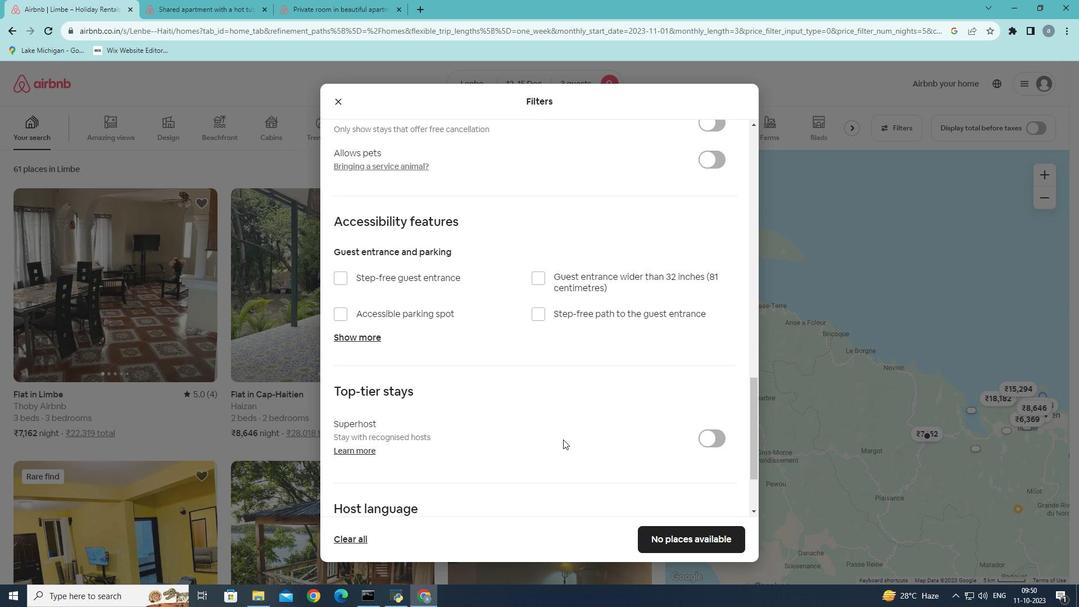
Action: Mouse scrolled (563, 438) with delta (0, 0)
Screenshot: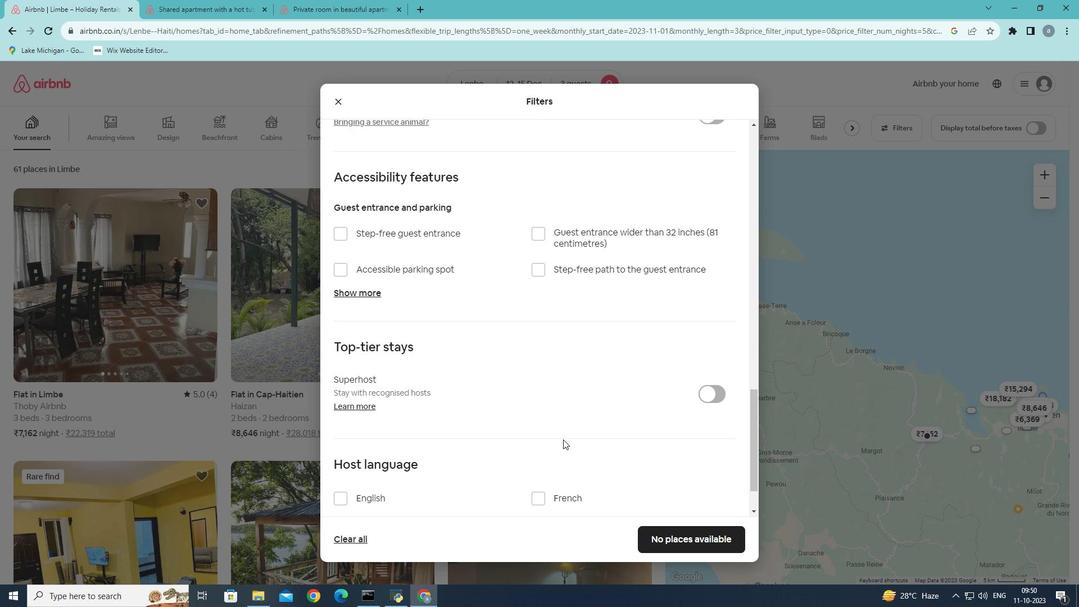 
Action: Mouse scrolled (563, 438) with delta (0, 0)
Screenshot: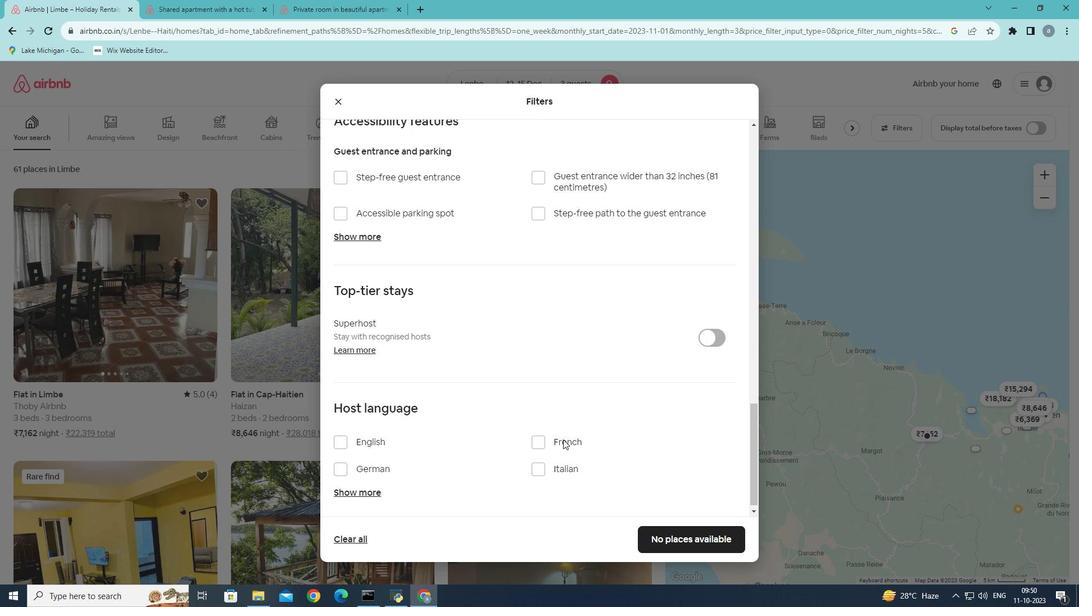 
Action: Mouse moved to (699, 538)
Screenshot: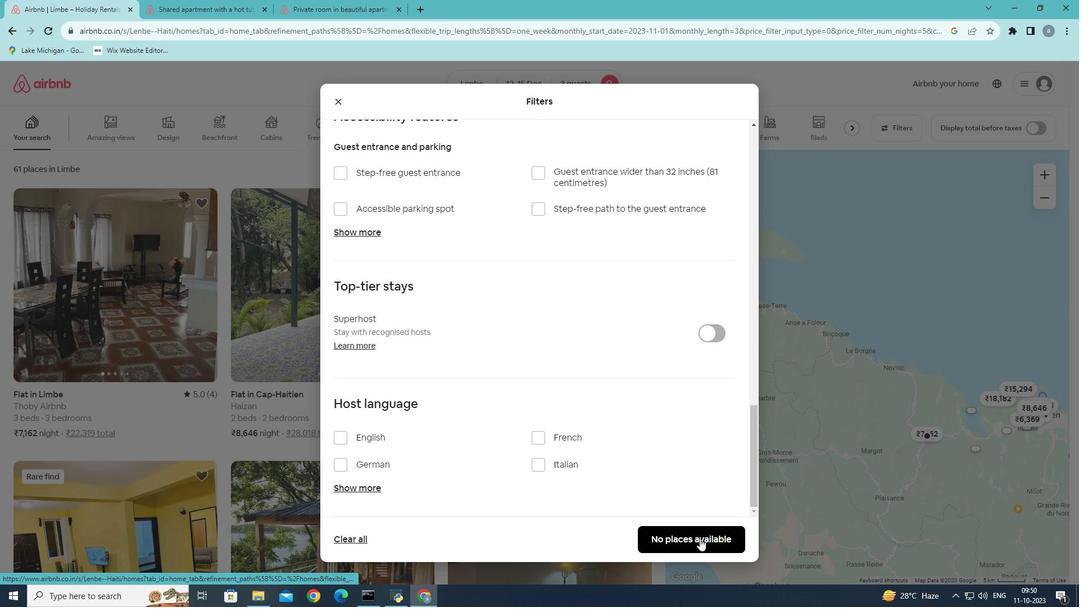 
Action: Mouse pressed left at (699, 538)
Screenshot: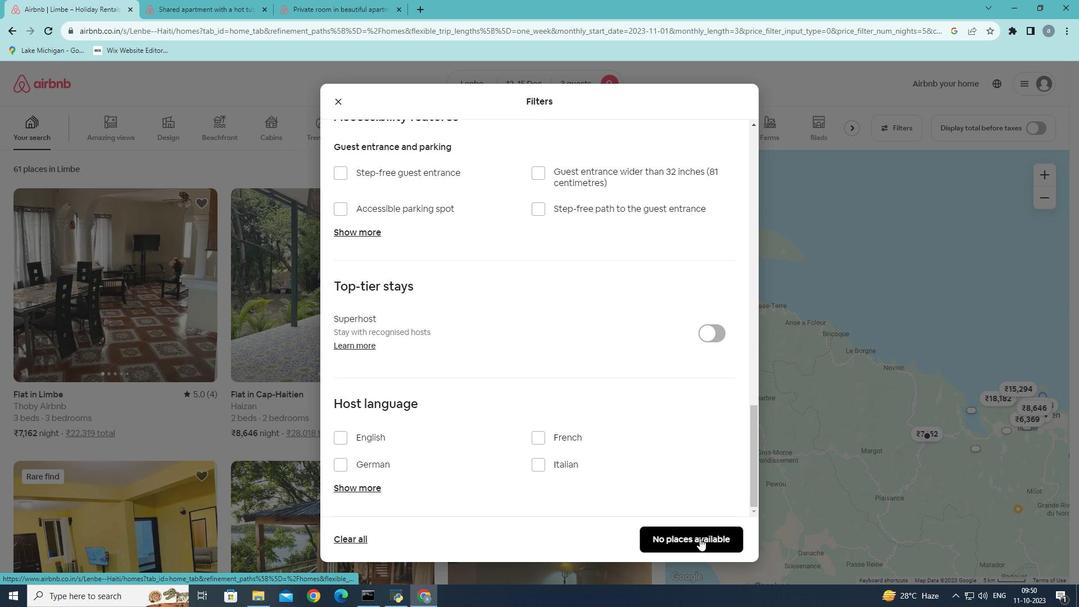 
Action: Mouse moved to (698, 538)
Screenshot: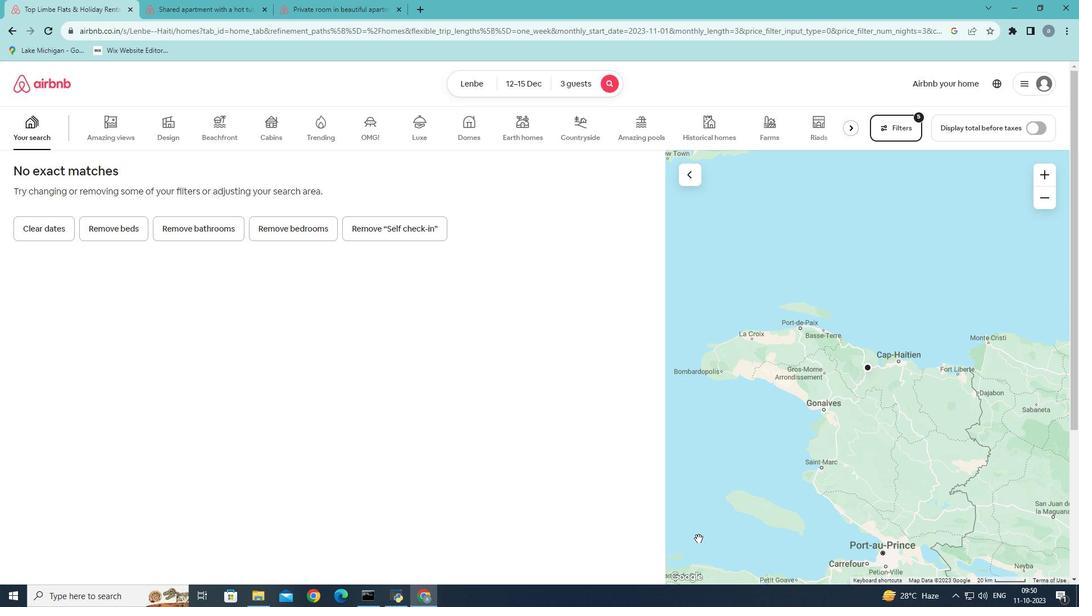 
